 Task: Look for space in Enna, Italy from 2nd June, 2023 to 9th June, 2023 for 5 adults in price range Rs.7000 to Rs.13000. Place can be shared room with 2 bedrooms having 5 beds and 2 bathrooms. Property type can be house, flat, guest house. Booking option can be shelf check-in. Required host language is English.
Action: Mouse moved to (494, 82)
Screenshot: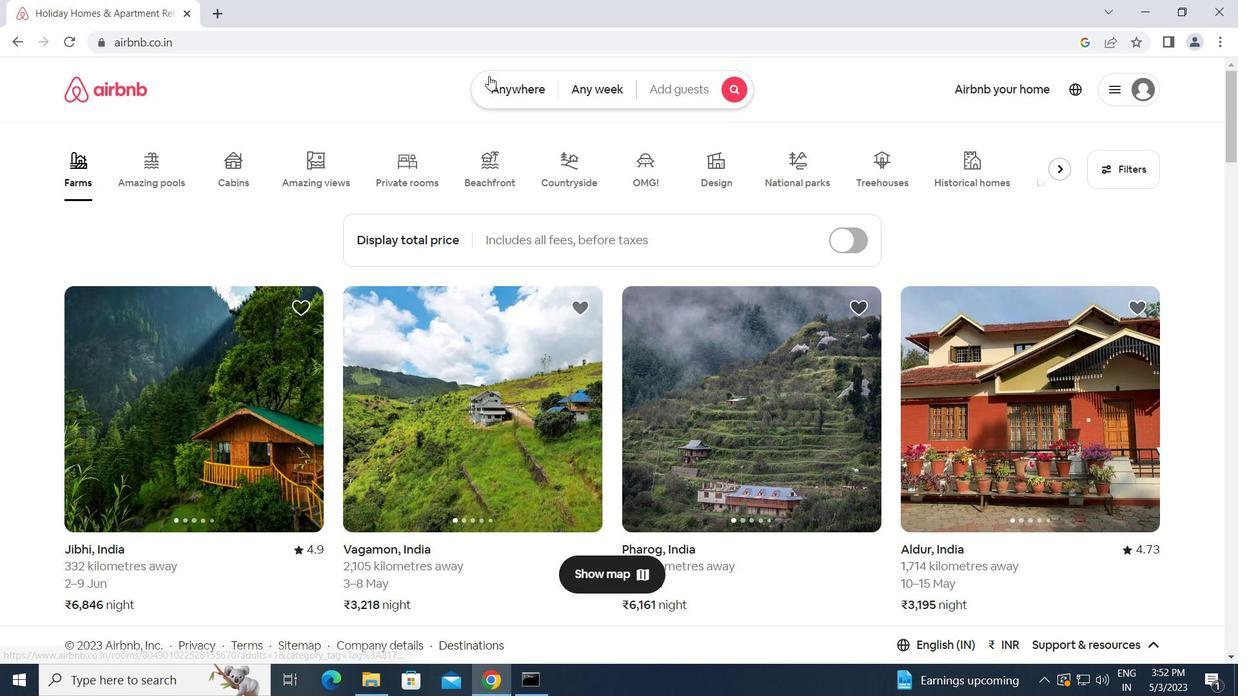 
Action: Mouse pressed left at (494, 82)
Screenshot: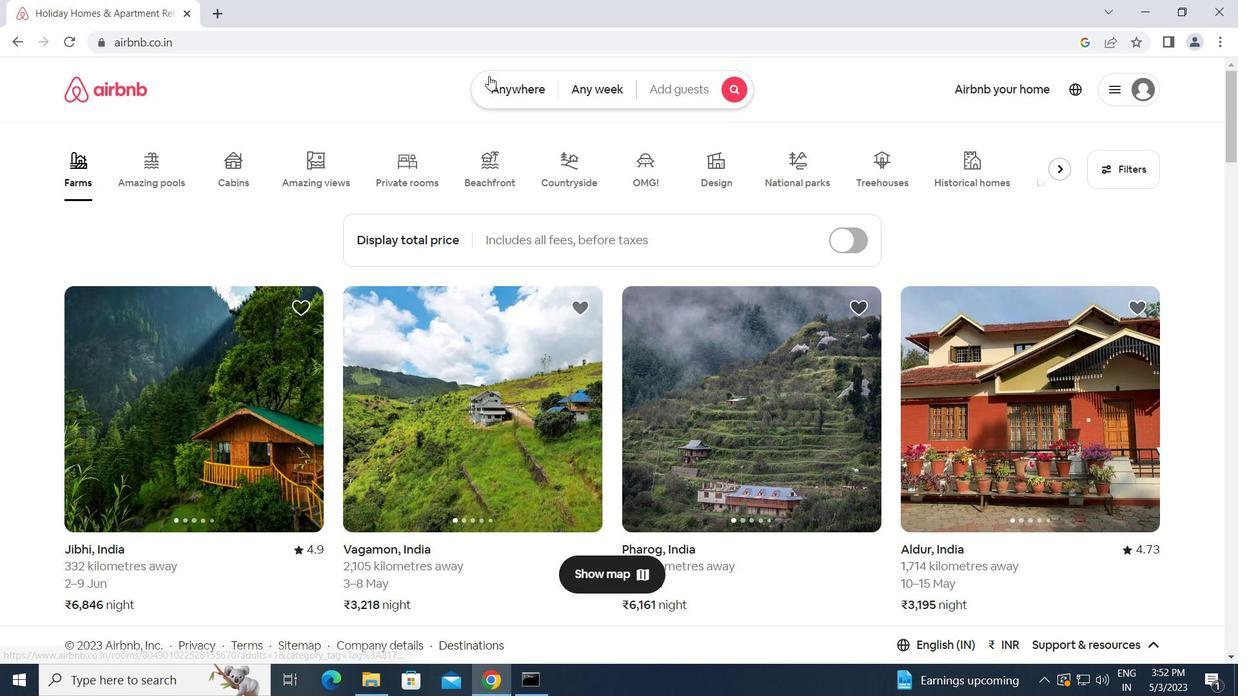 
Action: Mouse moved to (396, 145)
Screenshot: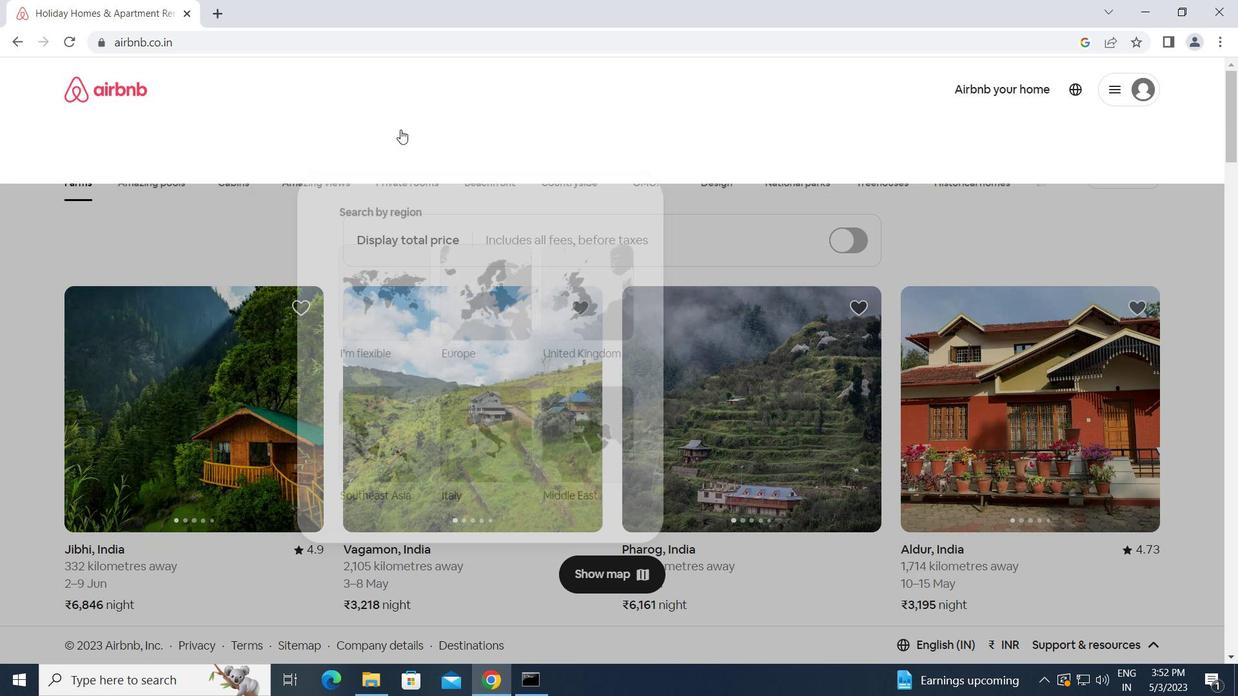 
Action: Mouse pressed left at (396, 145)
Screenshot: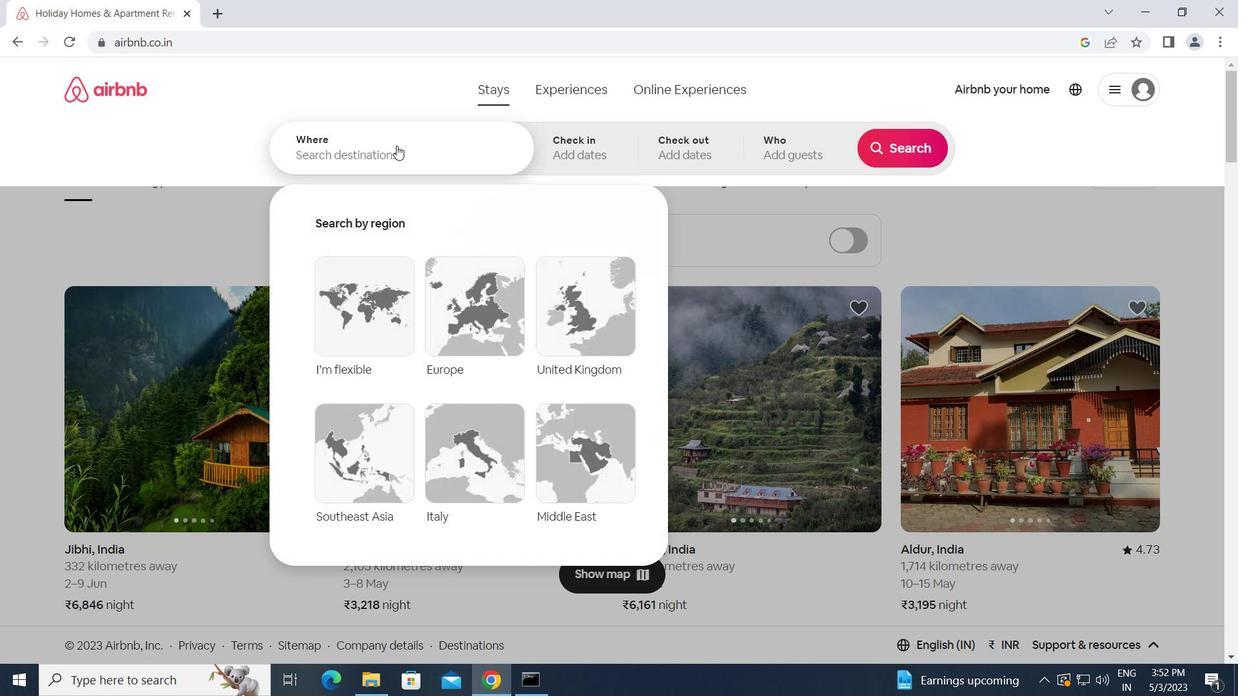 
Action: Key pressed e<Key.caps_lock>nna,<Key.space><Key.caps_lock>i<Key.caps_lock>taly<Key.enter>
Screenshot: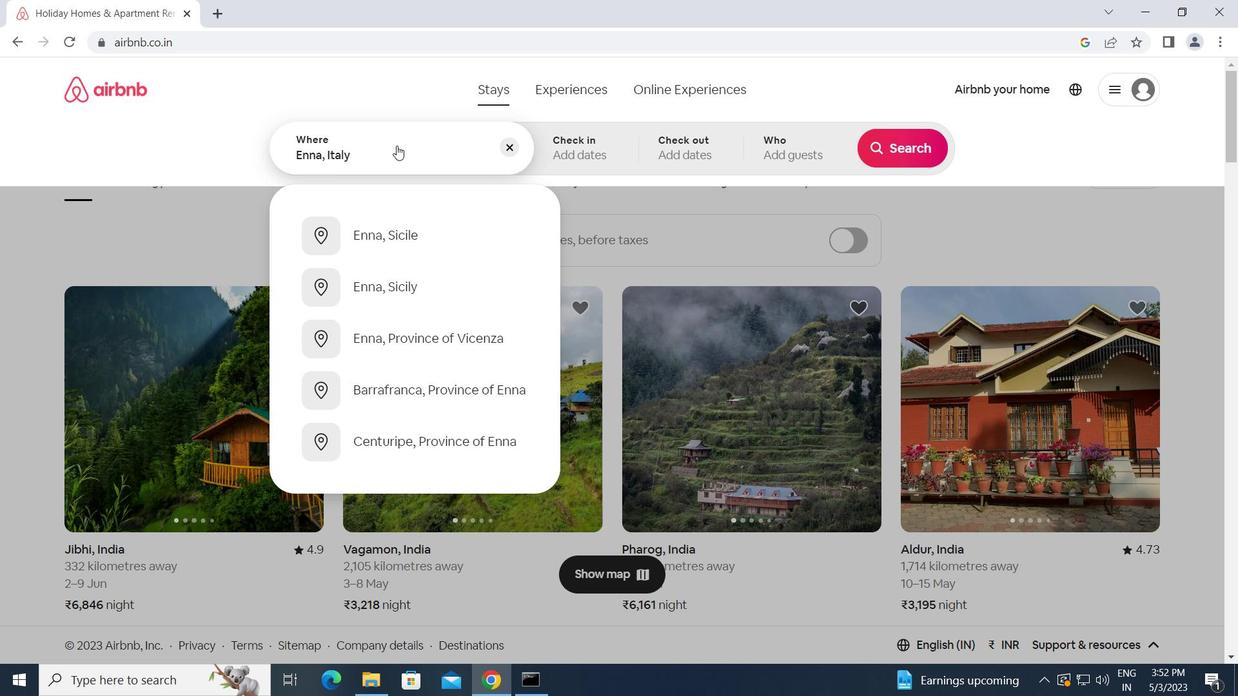 
Action: Mouse moved to (853, 345)
Screenshot: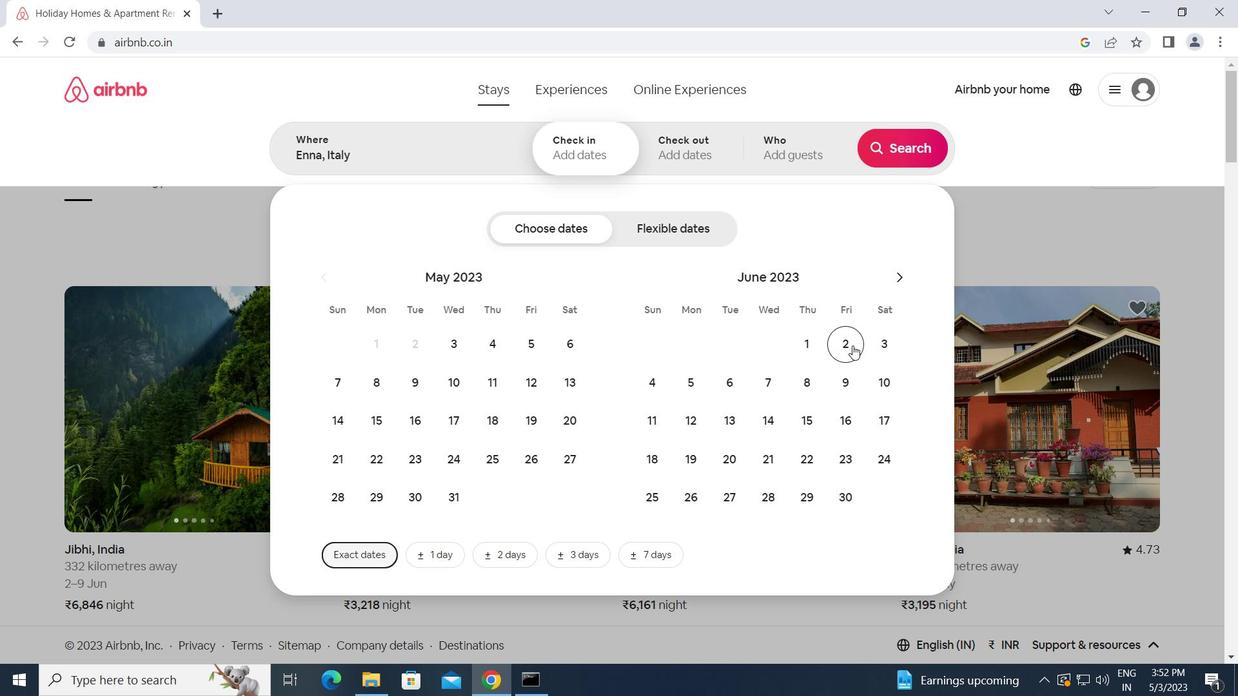 
Action: Mouse pressed left at (853, 345)
Screenshot: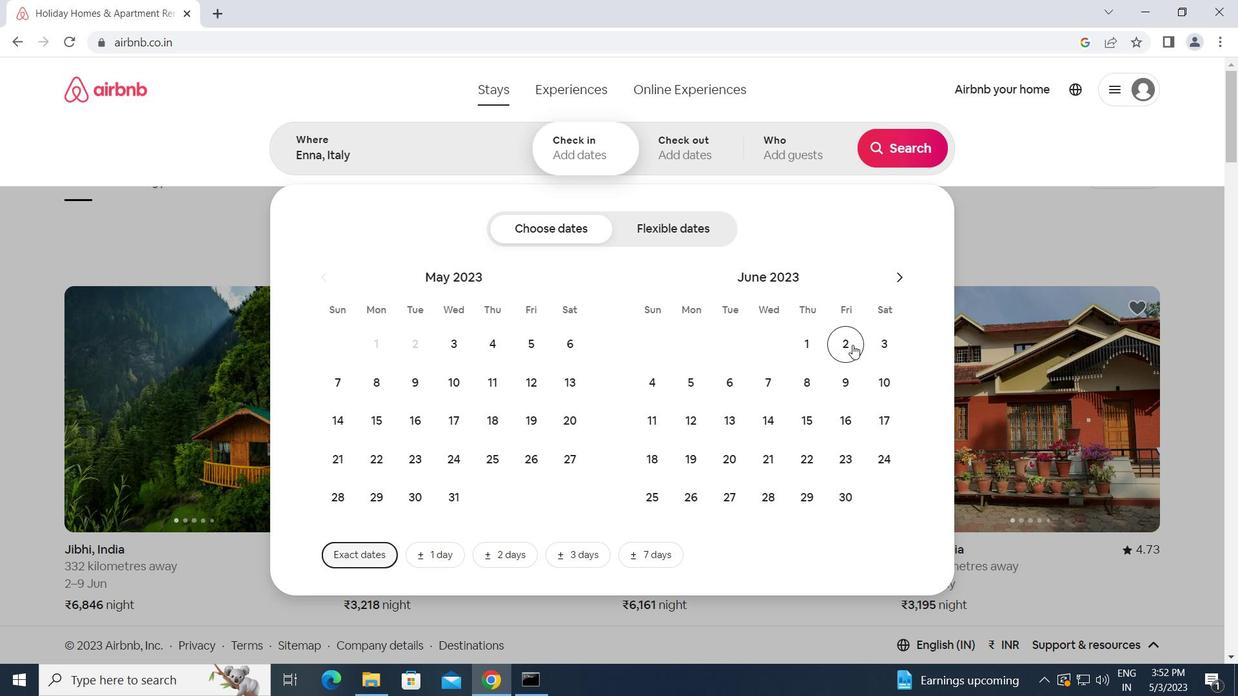 
Action: Mouse moved to (845, 379)
Screenshot: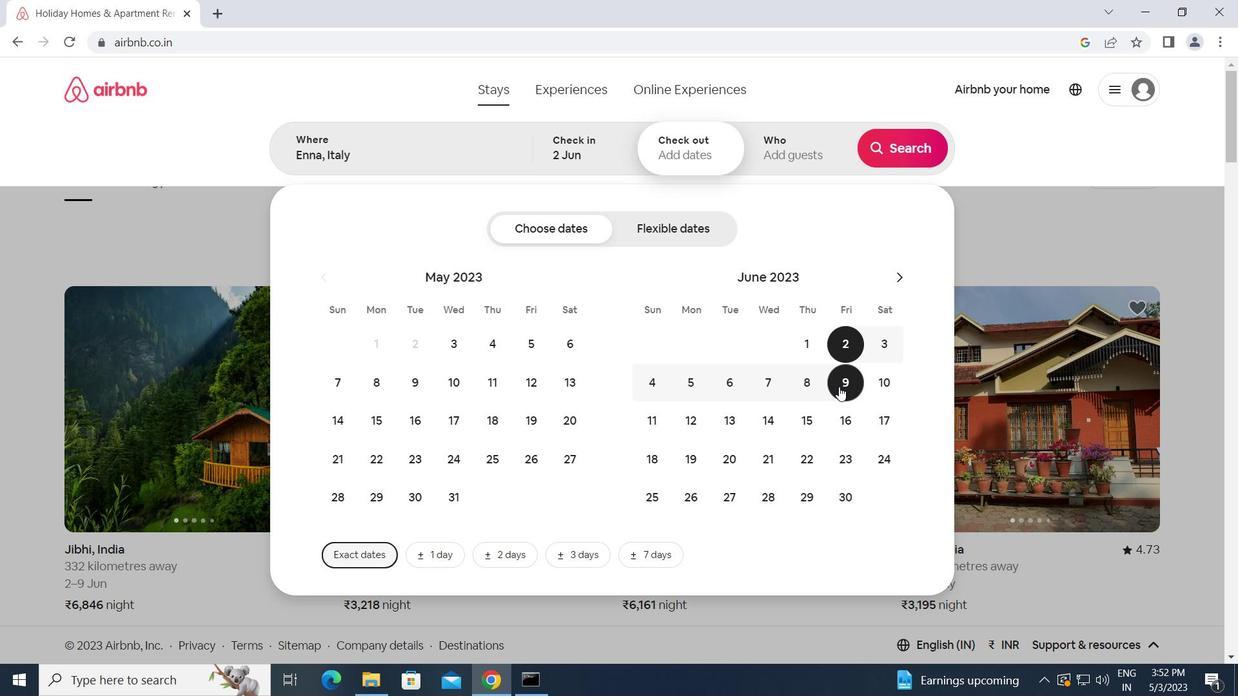 
Action: Mouse pressed left at (845, 379)
Screenshot: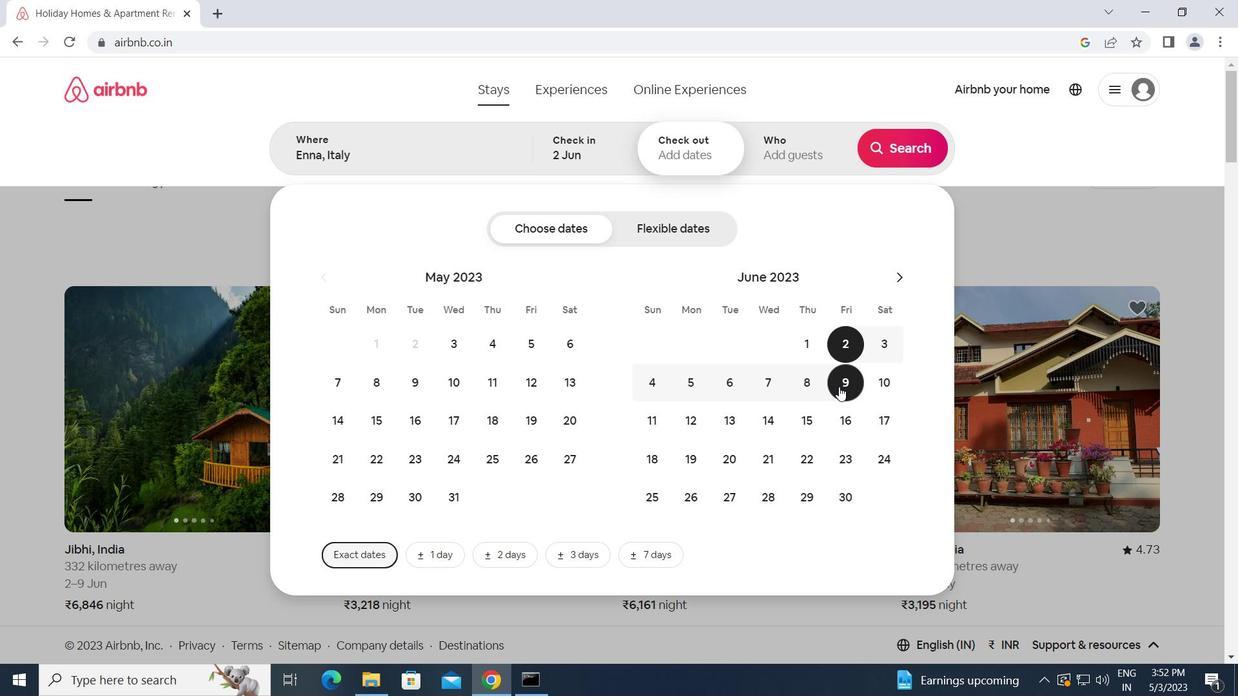 
Action: Mouse moved to (790, 153)
Screenshot: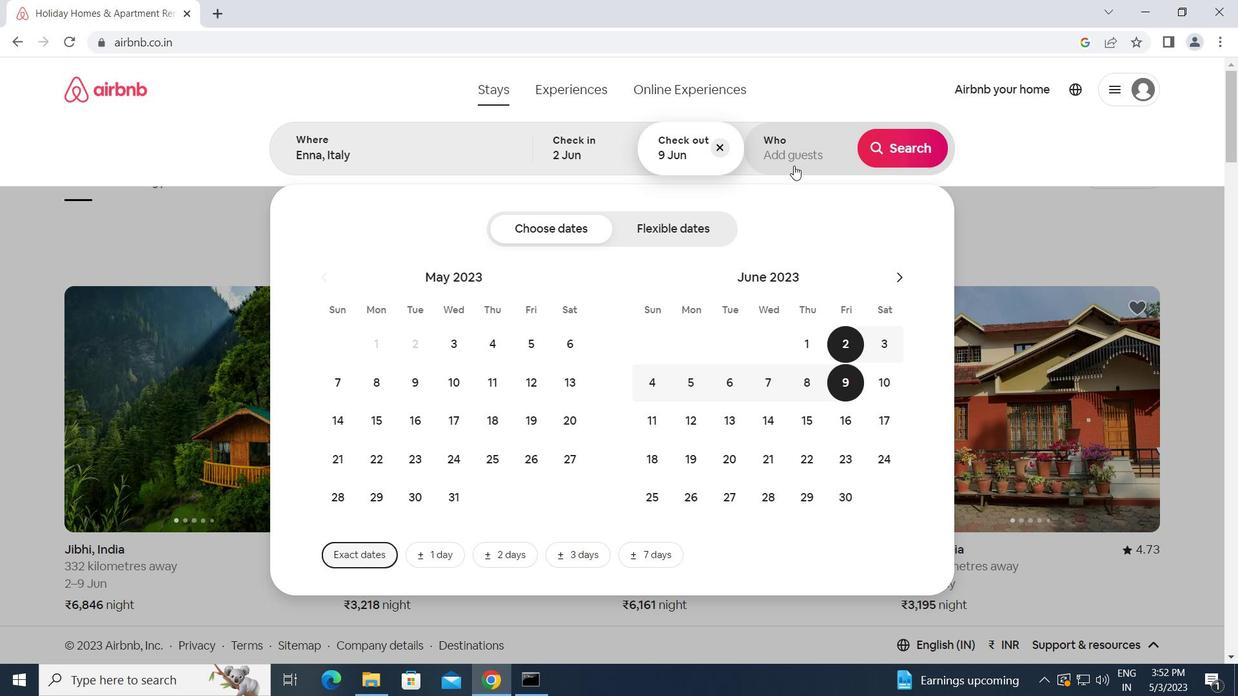 
Action: Mouse pressed left at (790, 153)
Screenshot: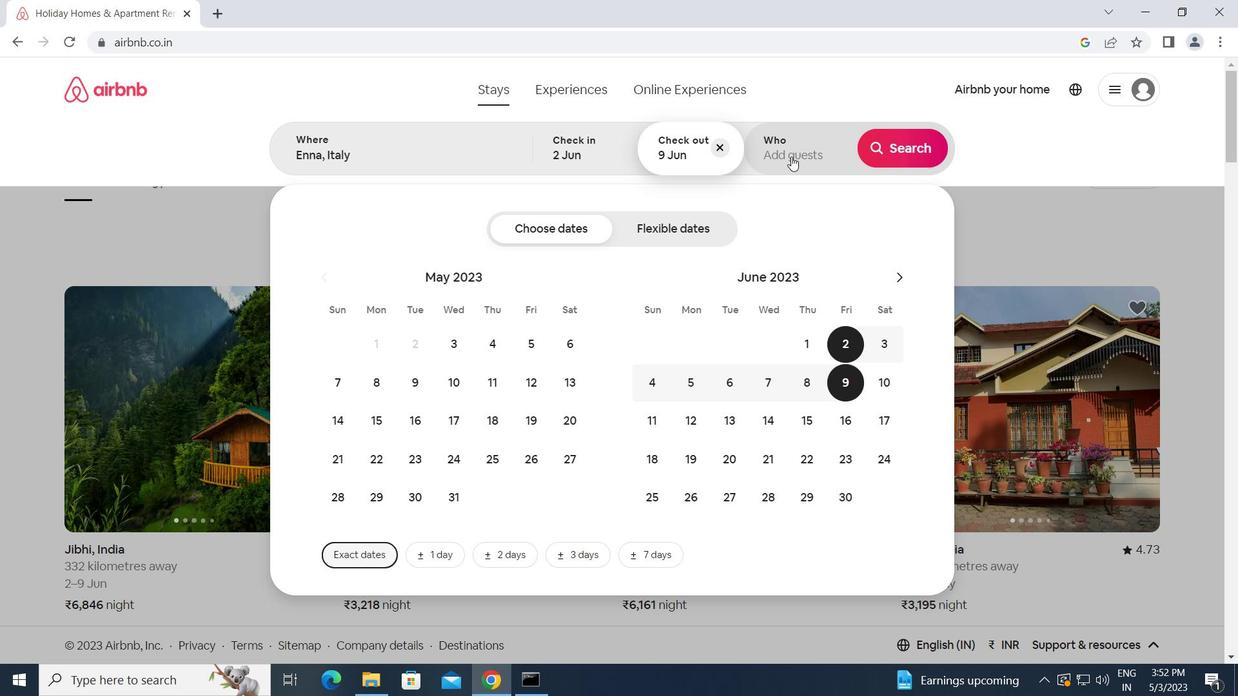 
Action: Mouse moved to (916, 232)
Screenshot: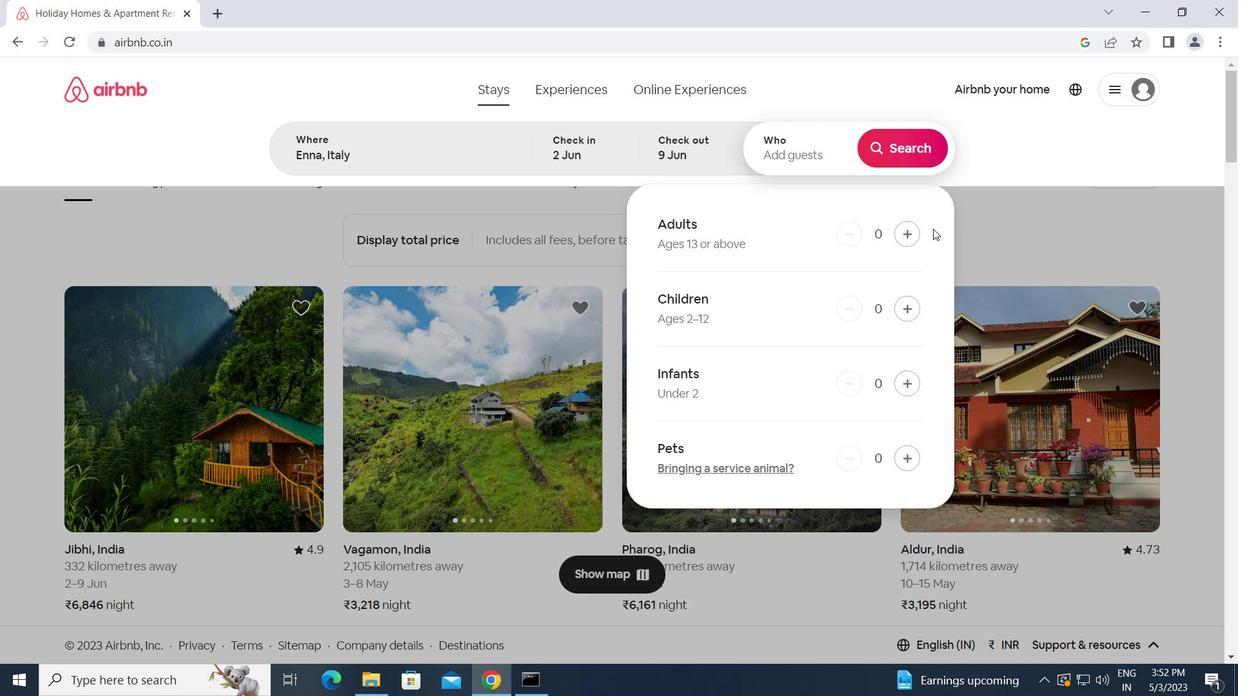 
Action: Mouse pressed left at (916, 232)
Screenshot: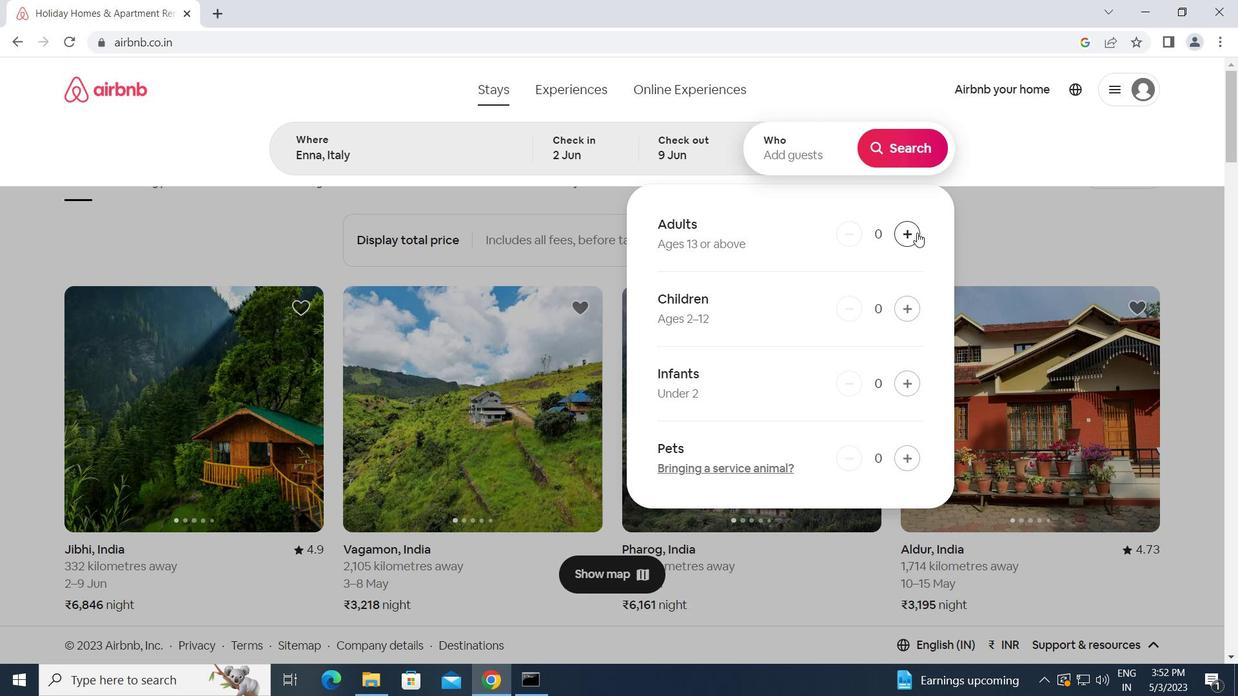 
Action: Mouse pressed left at (916, 232)
Screenshot: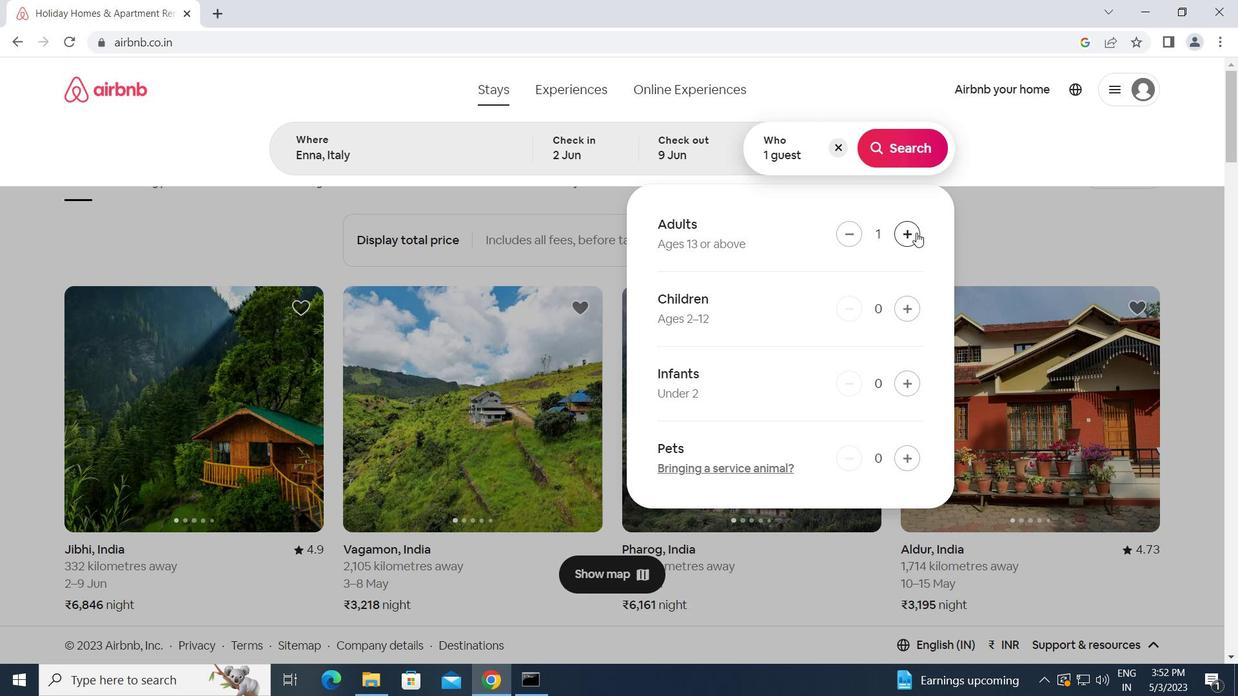 
Action: Mouse pressed left at (916, 232)
Screenshot: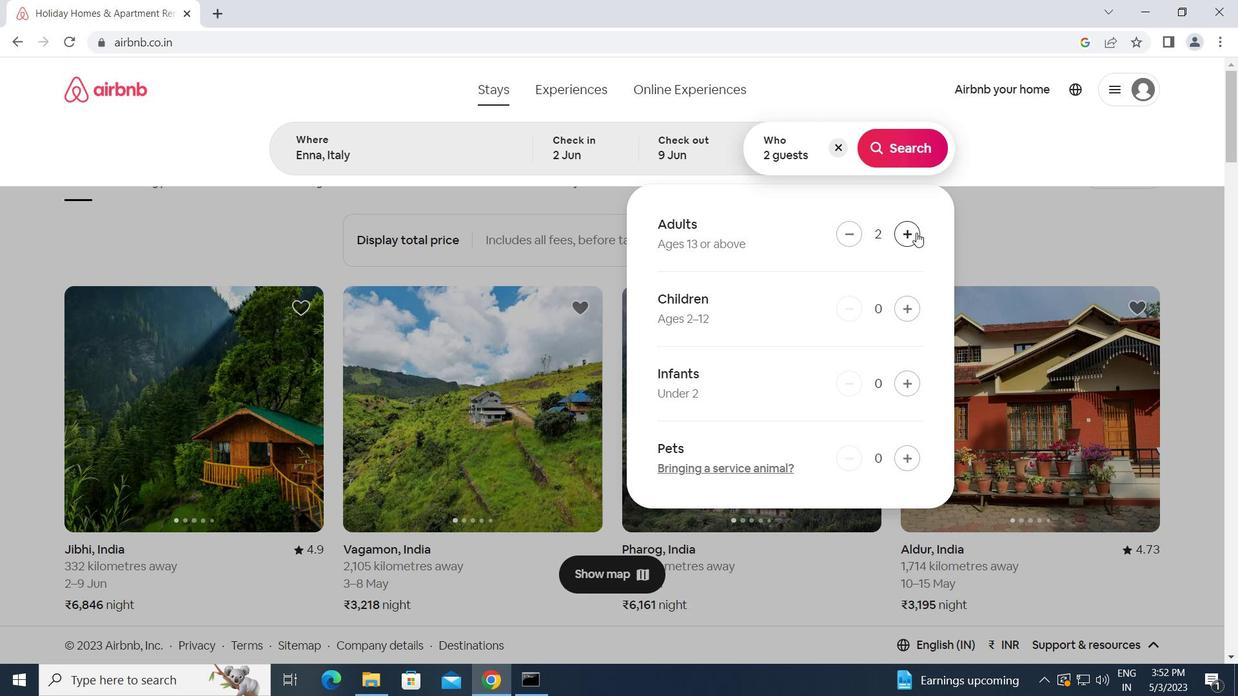 
Action: Mouse pressed left at (916, 232)
Screenshot: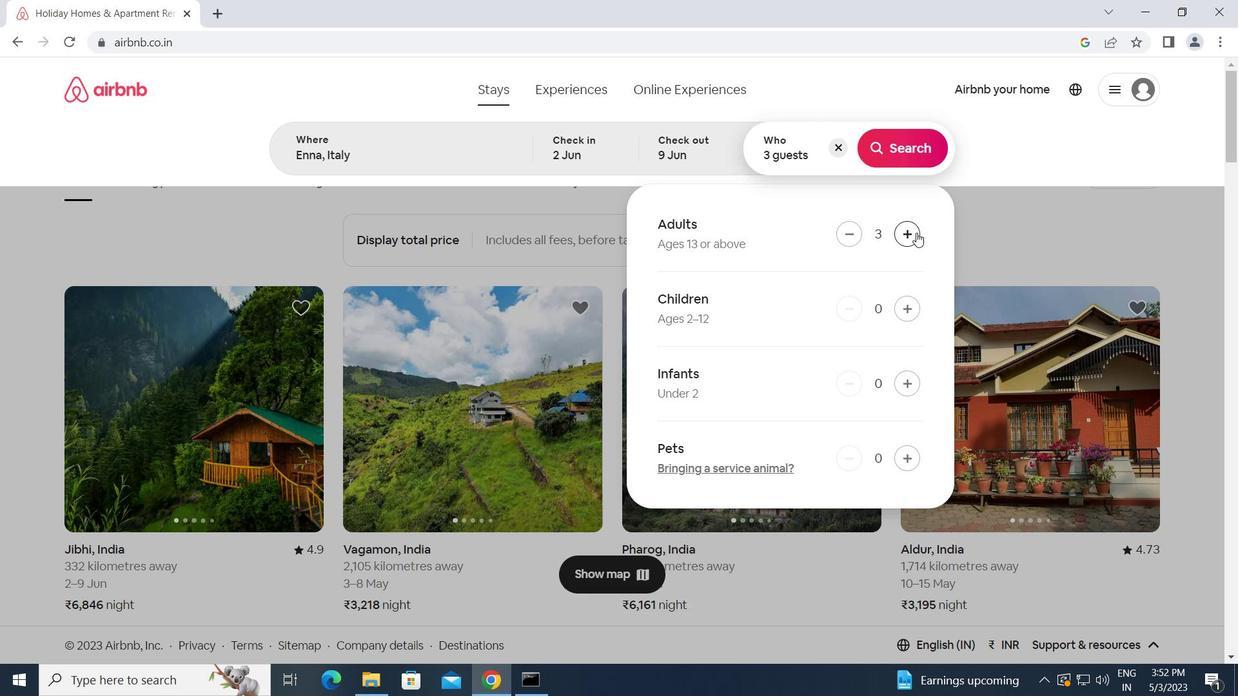 
Action: Mouse pressed left at (916, 232)
Screenshot: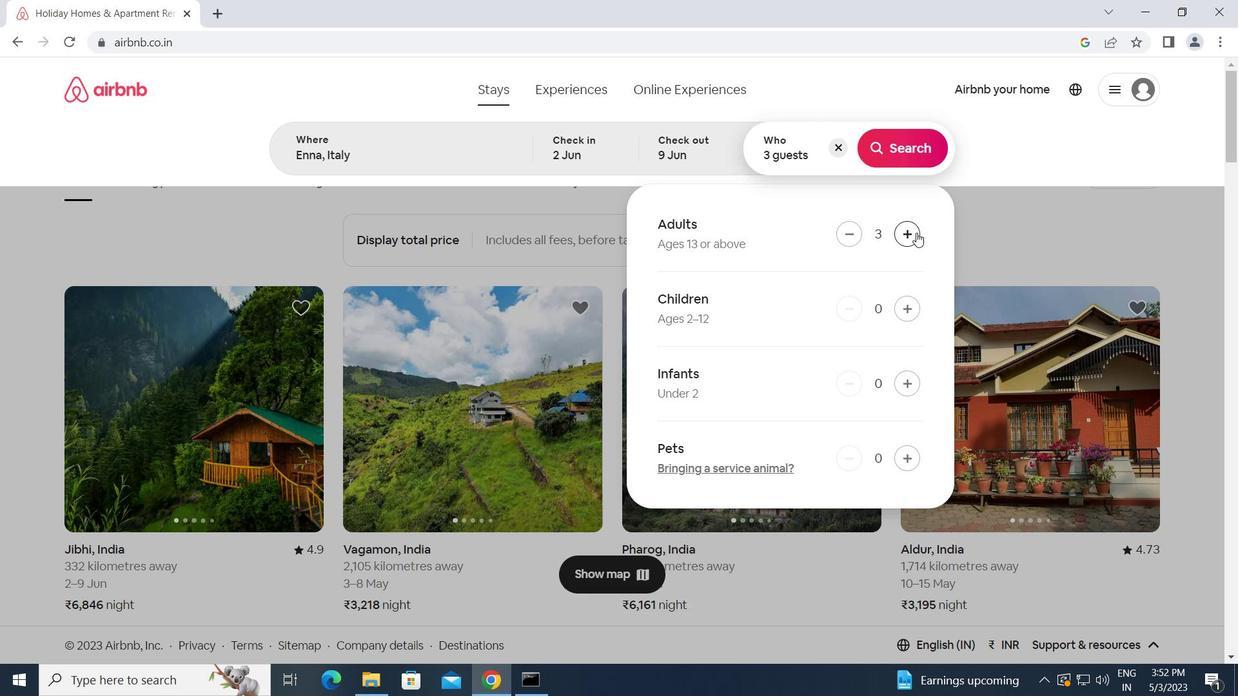 
Action: Mouse moved to (903, 136)
Screenshot: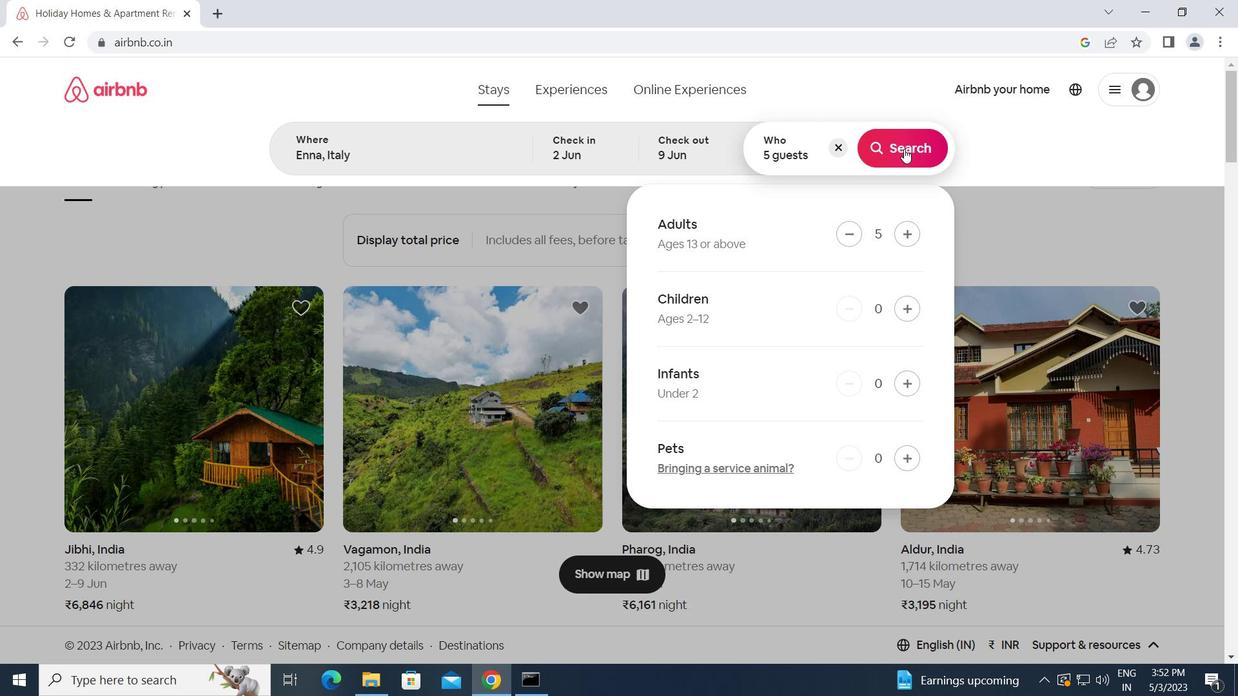 
Action: Mouse pressed left at (903, 136)
Screenshot: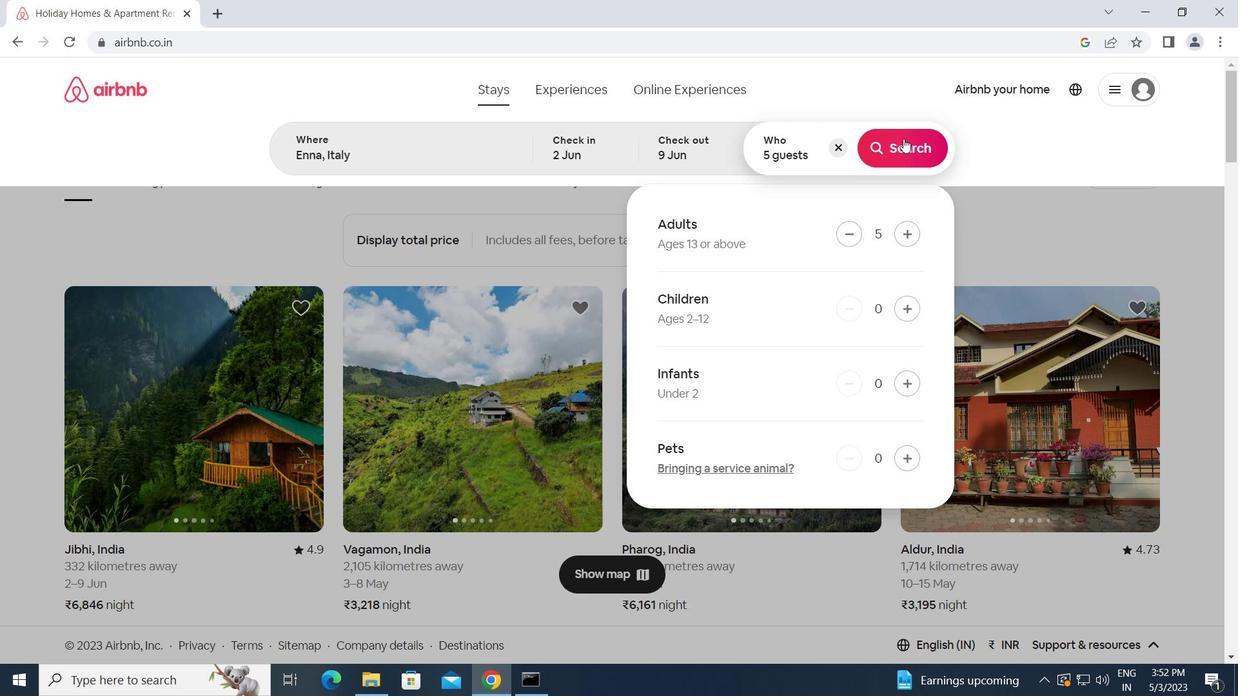 
Action: Mouse moved to (1152, 154)
Screenshot: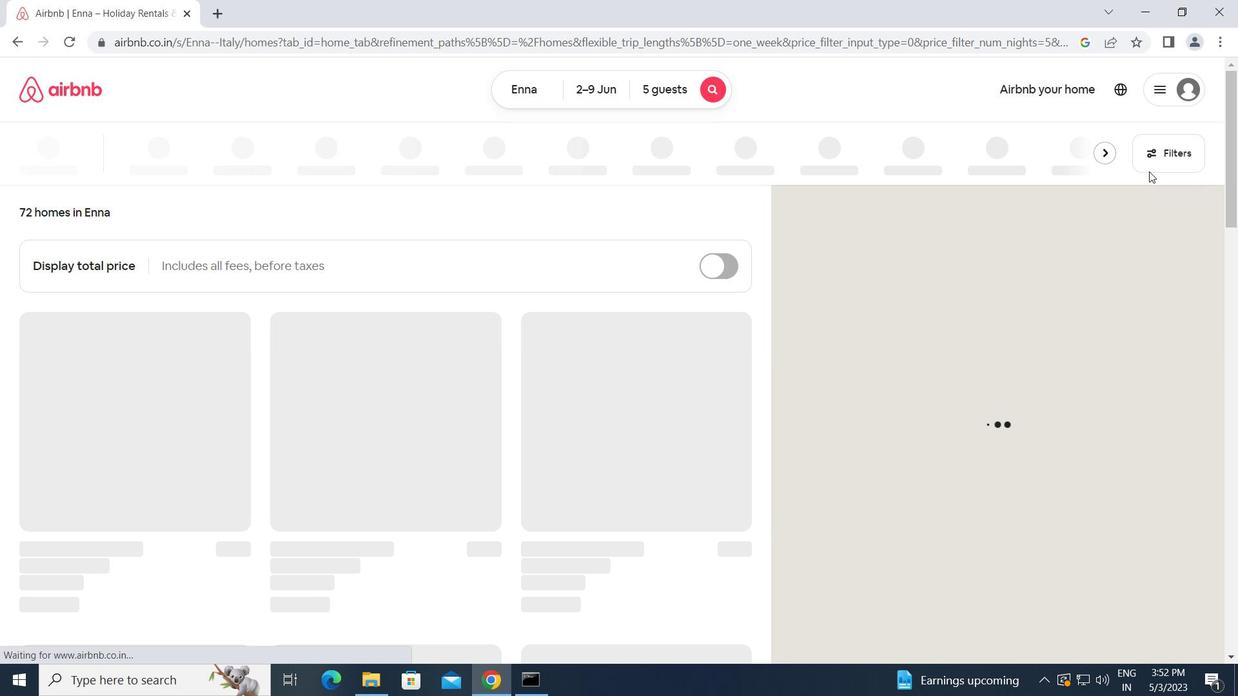 
Action: Mouse pressed left at (1152, 154)
Screenshot: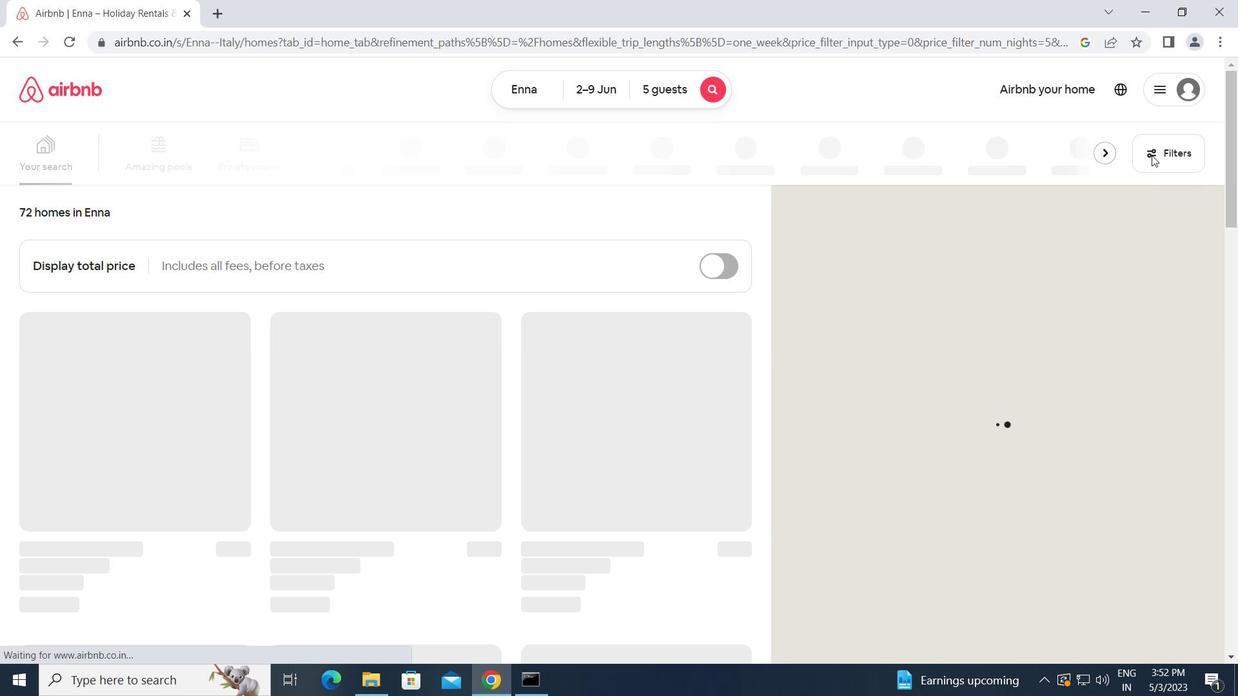 
Action: Mouse moved to (418, 363)
Screenshot: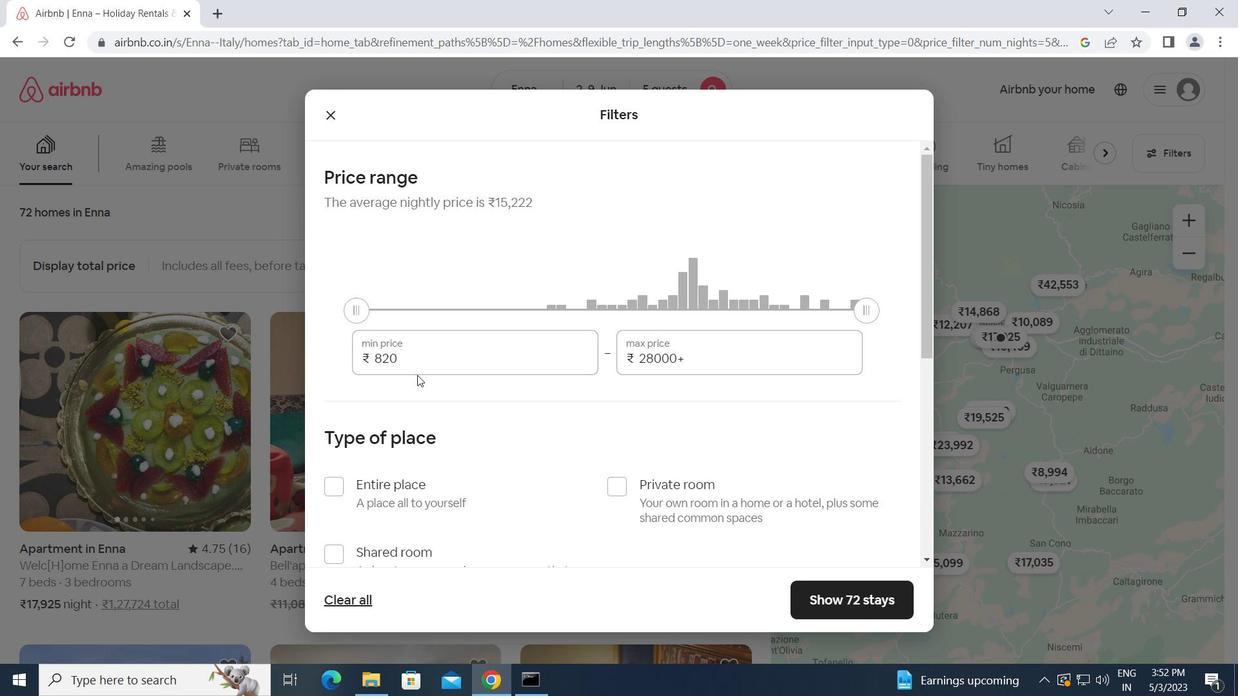 
Action: Mouse pressed left at (418, 363)
Screenshot: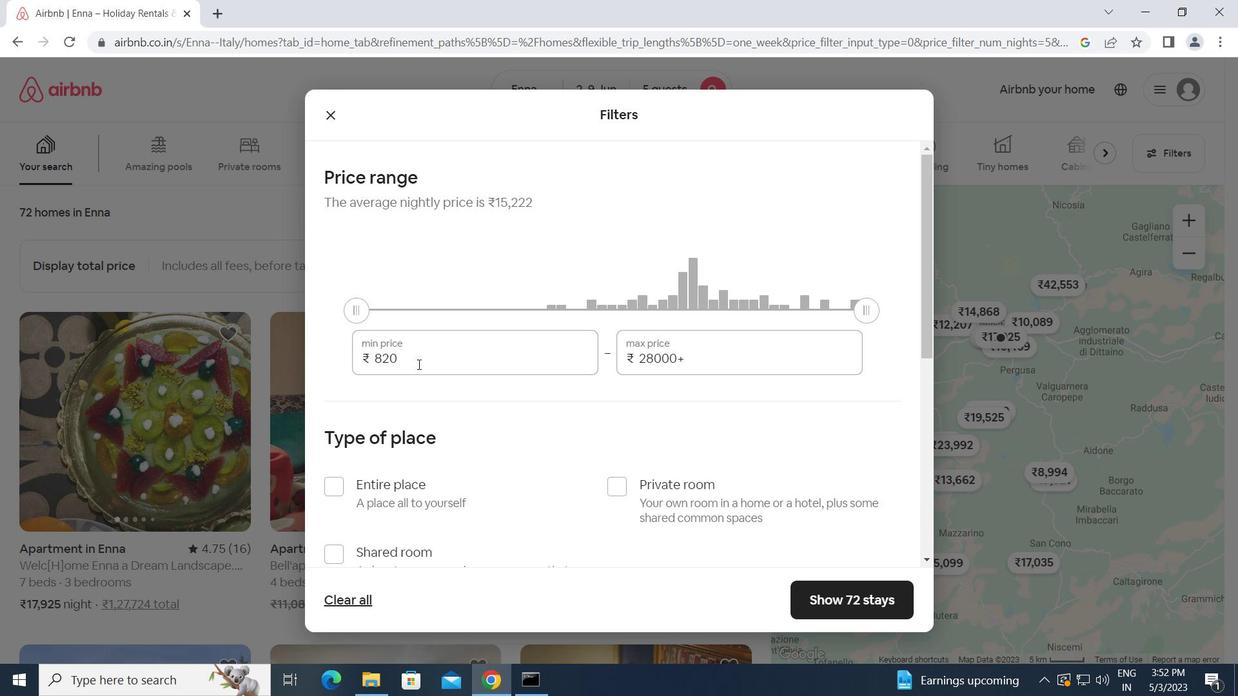 
Action: Mouse moved to (352, 358)
Screenshot: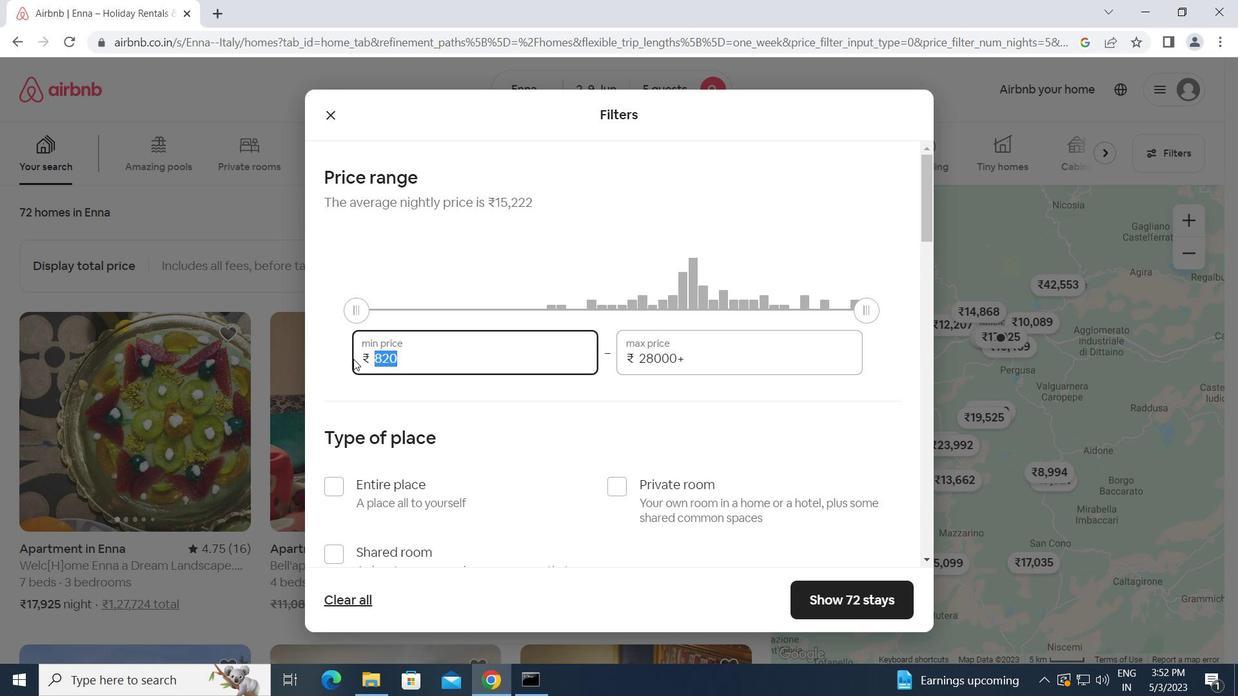 
Action: Key pressed 7000<Key.tab>13000
Screenshot: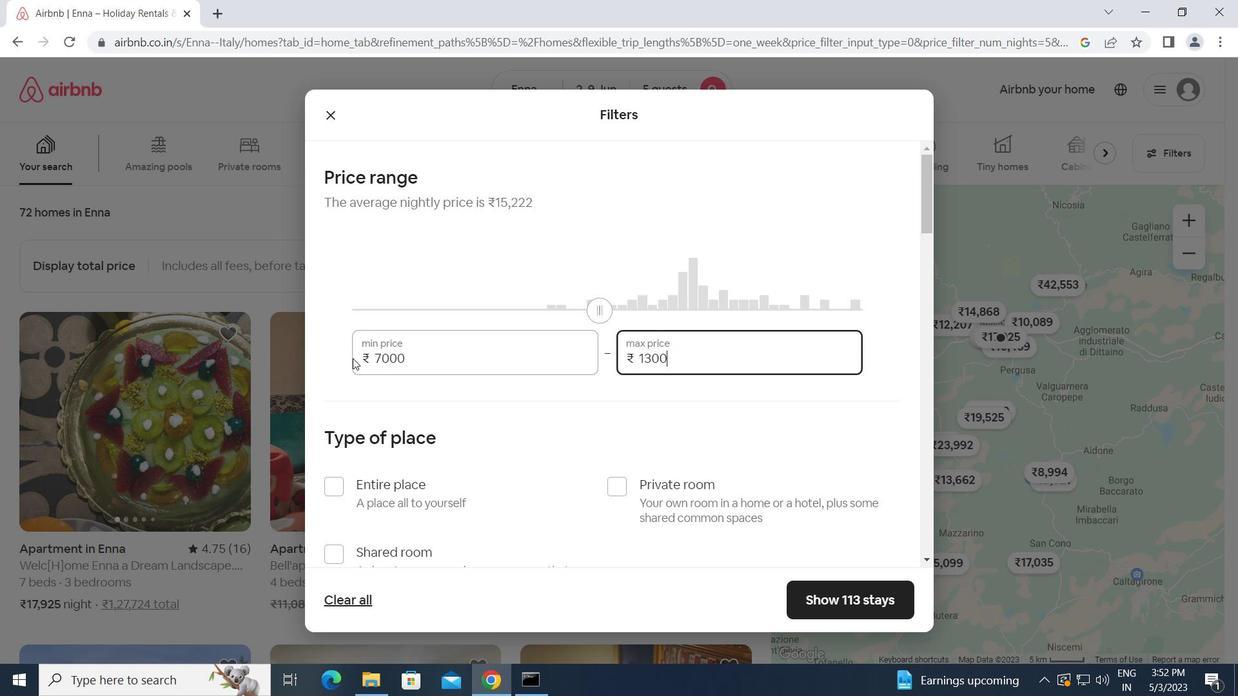 
Action: Mouse moved to (327, 548)
Screenshot: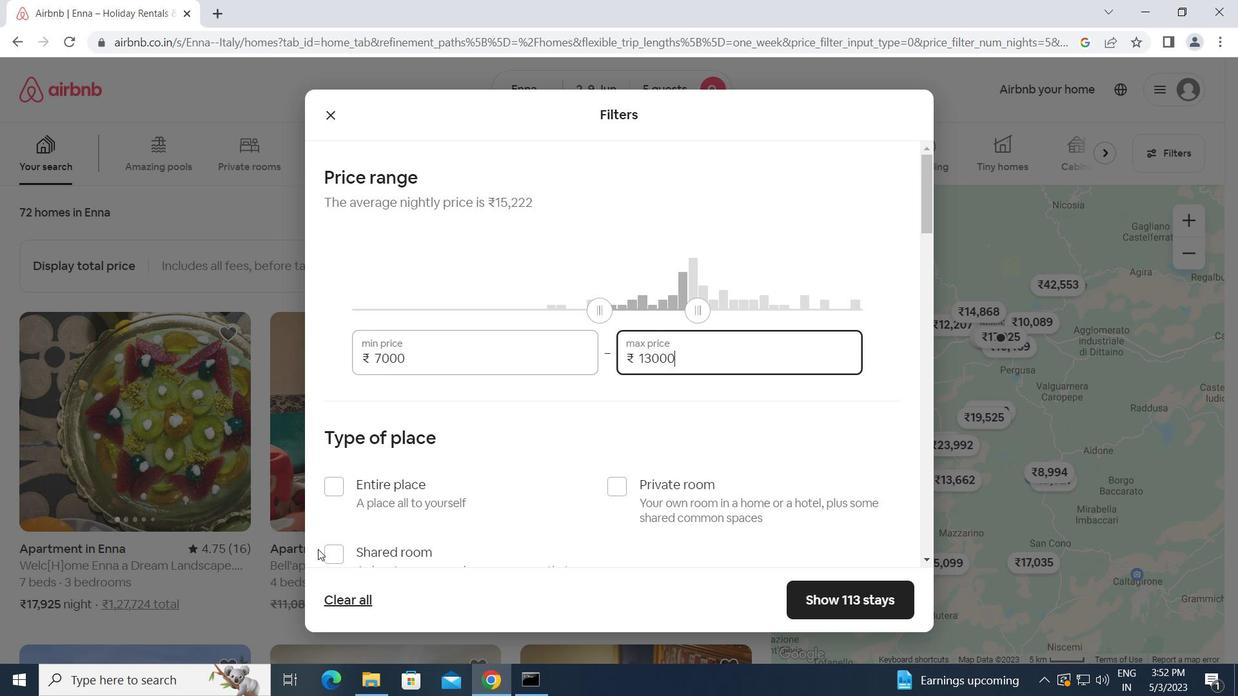
Action: Mouse pressed left at (327, 548)
Screenshot: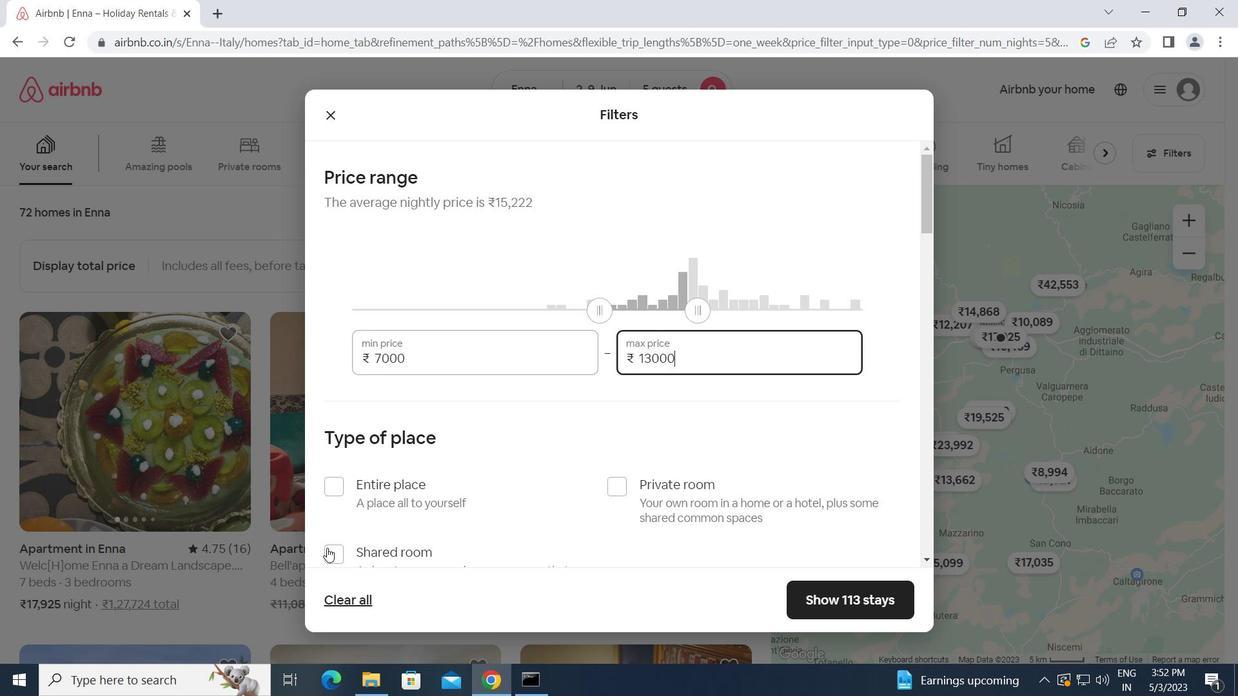 
Action: Mouse moved to (369, 533)
Screenshot: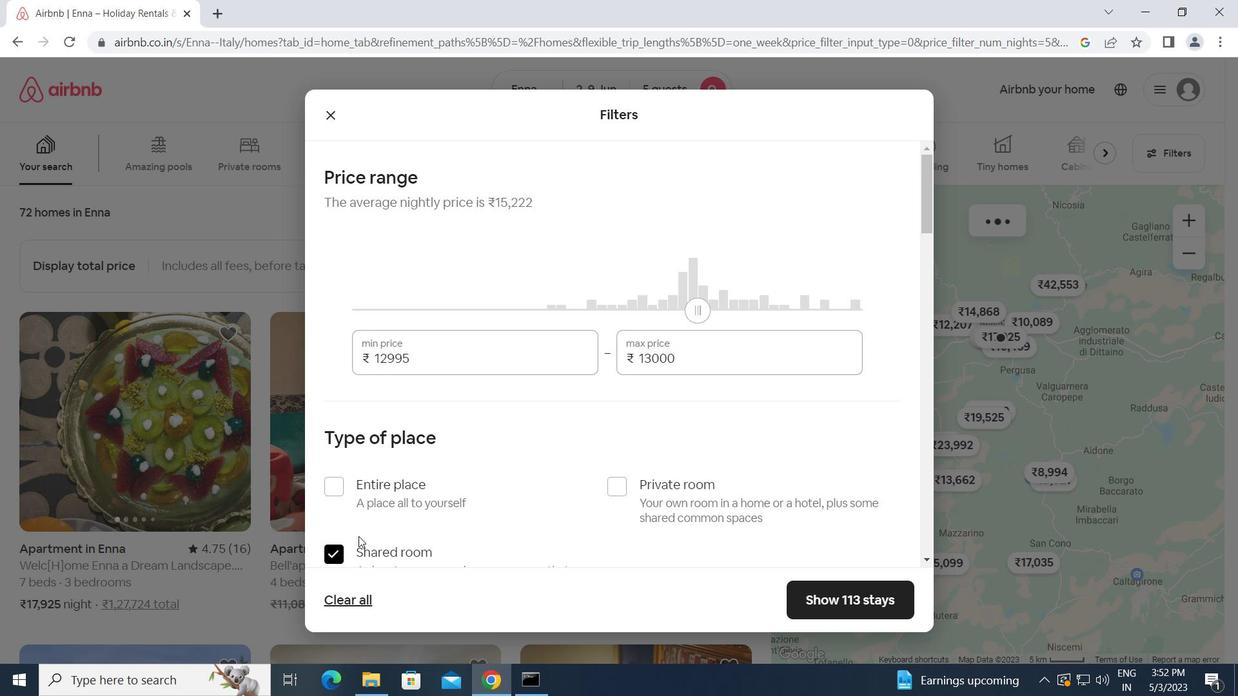 
Action: Mouse scrolled (369, 532) with delta (0, 0)
Screenshot: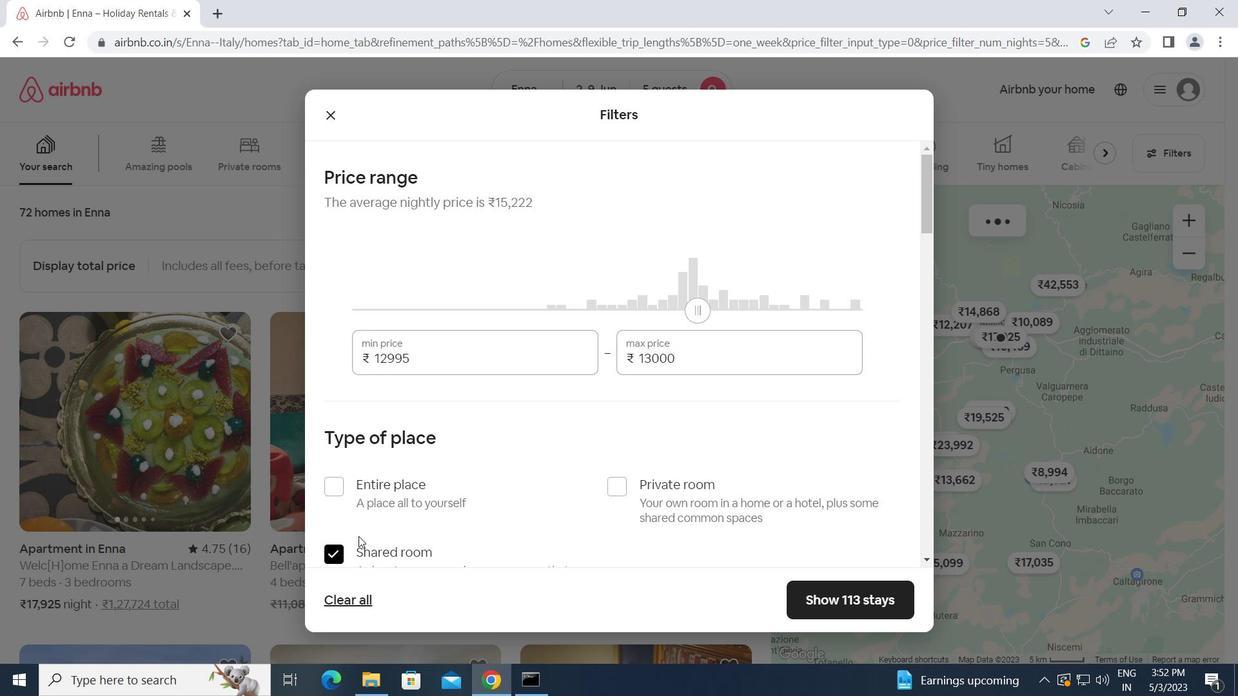 
Action: Mouse scrolled (369, 532) with delta (0, 0)
Screenshot: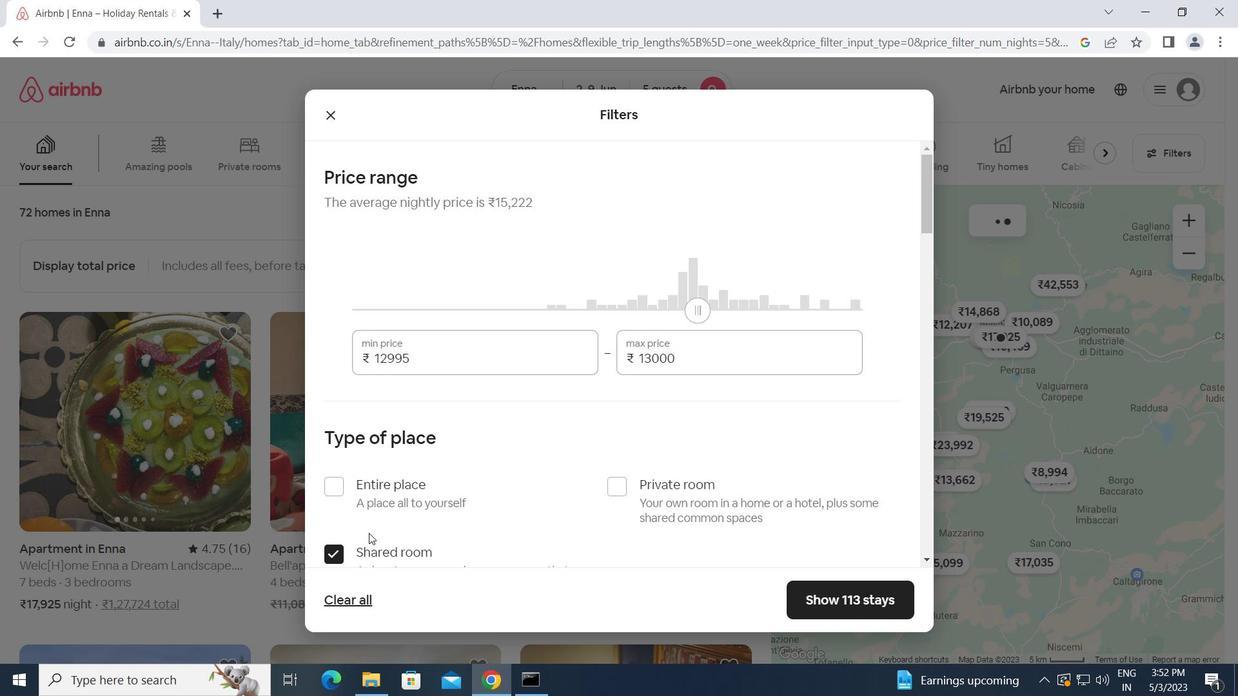 
Action: Mouse scrolled (369, 532) with delta (0, 0)
Screenshot: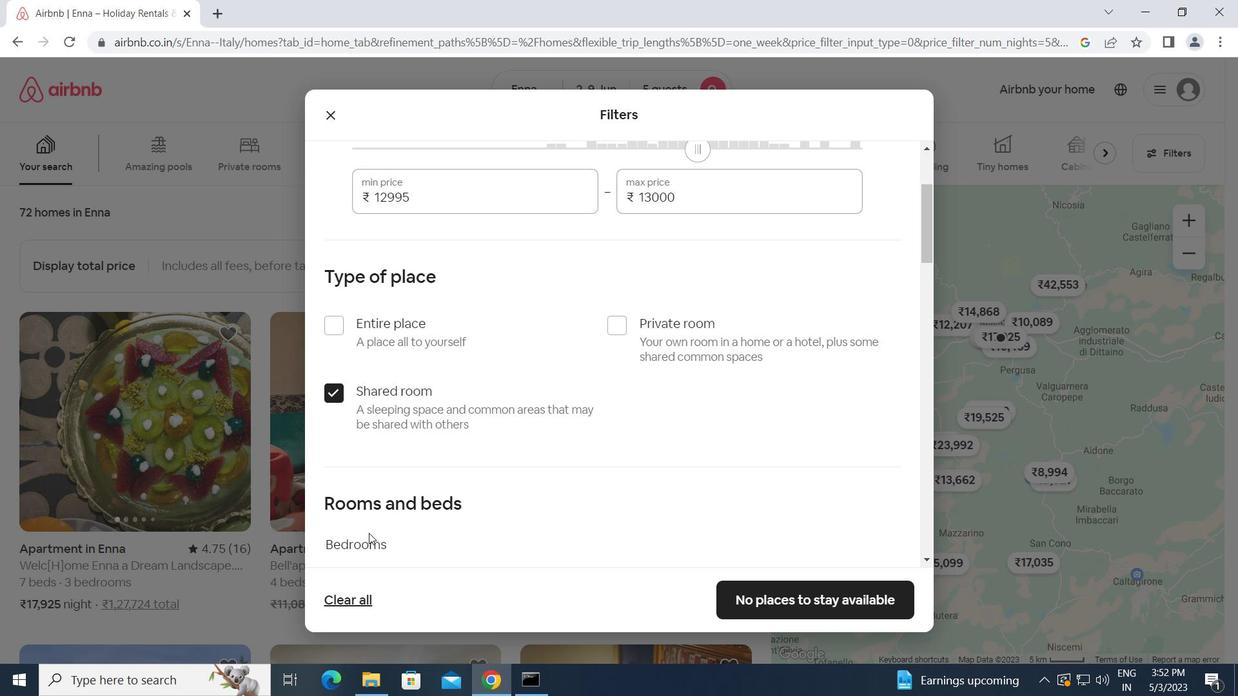 
Action: Mouse moved to (405, 516)
Screenshot: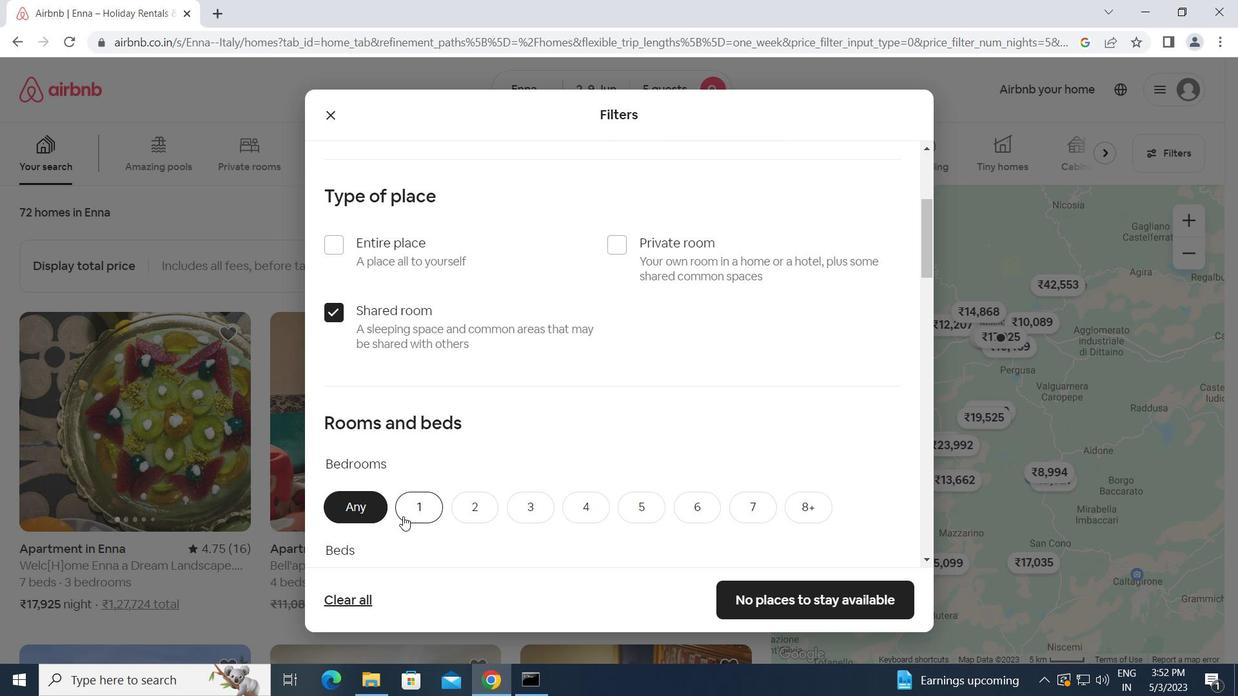 
Action: Mouse scrolled (405, 515) with delta (0, 0)
Screenshot: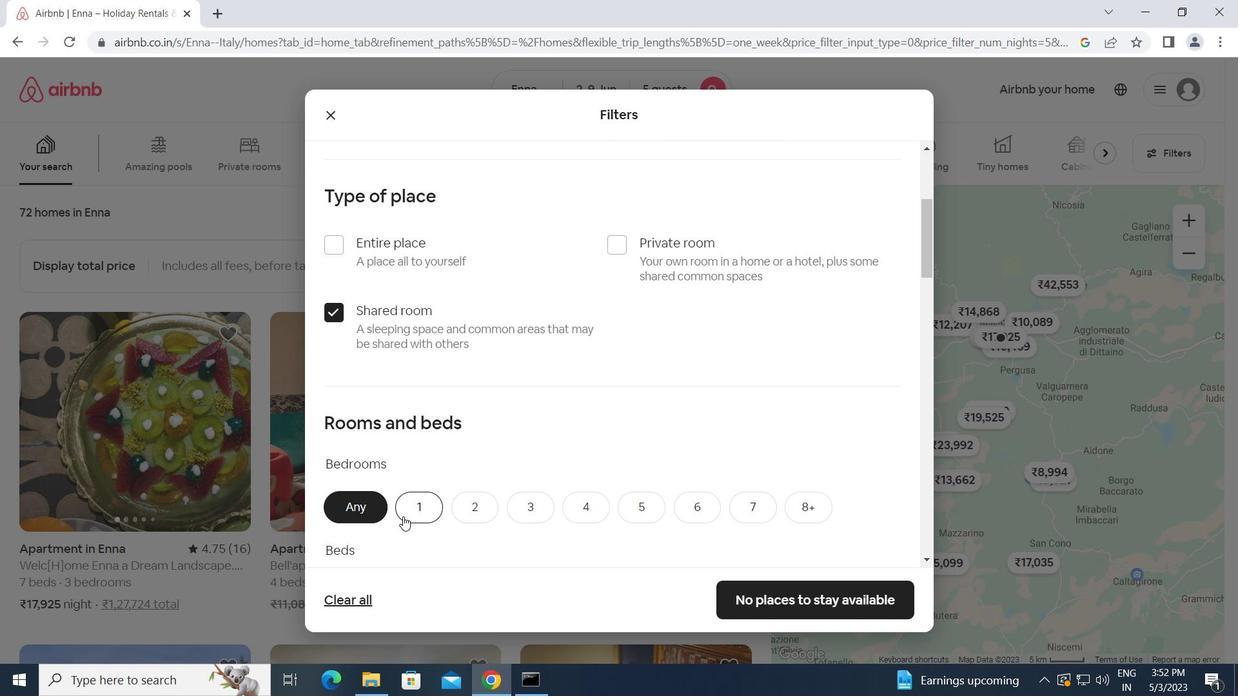 
Action: Mouse moved to (471, 425)
Screenshot: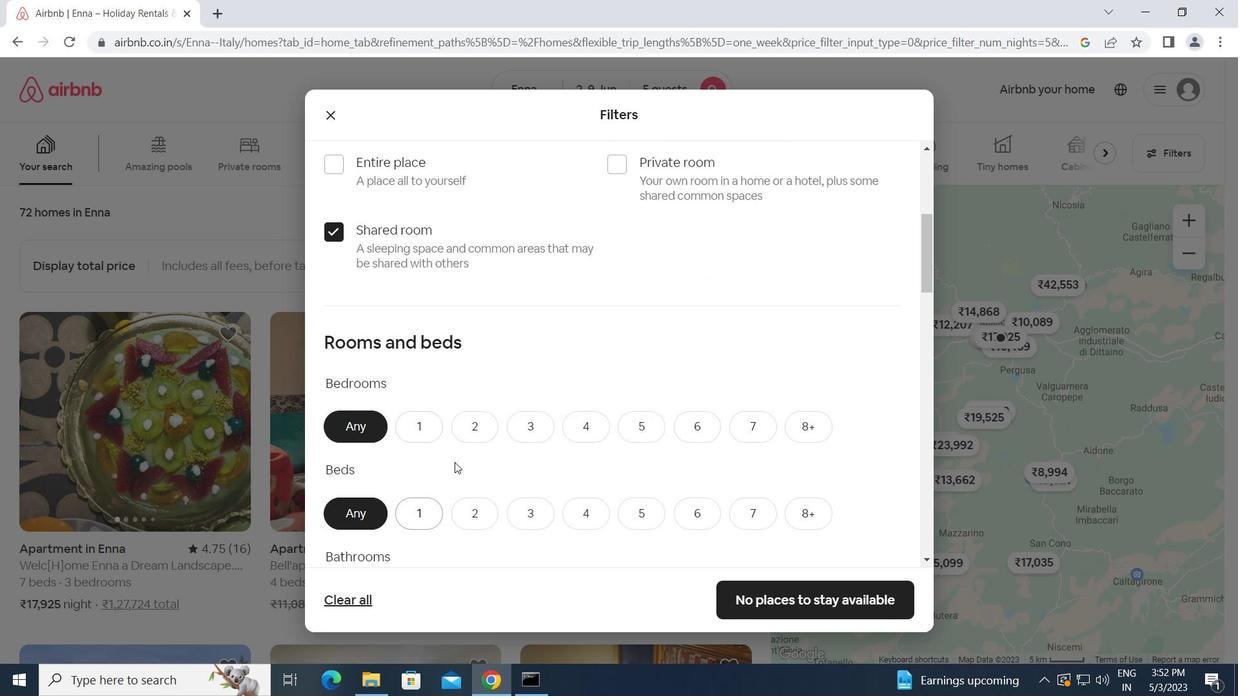 
Action: Mouse pressed left at (471, 425)
Screenshot: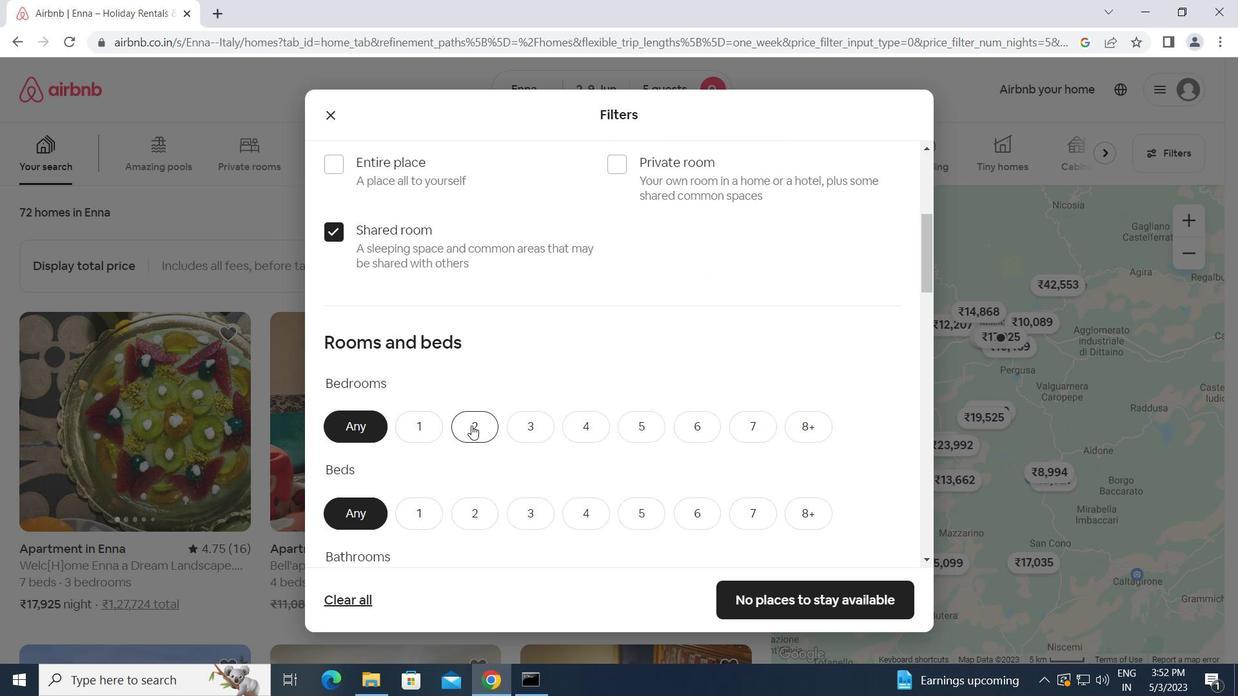 
Action: Mouse moved to (641, 512)
Screenshot: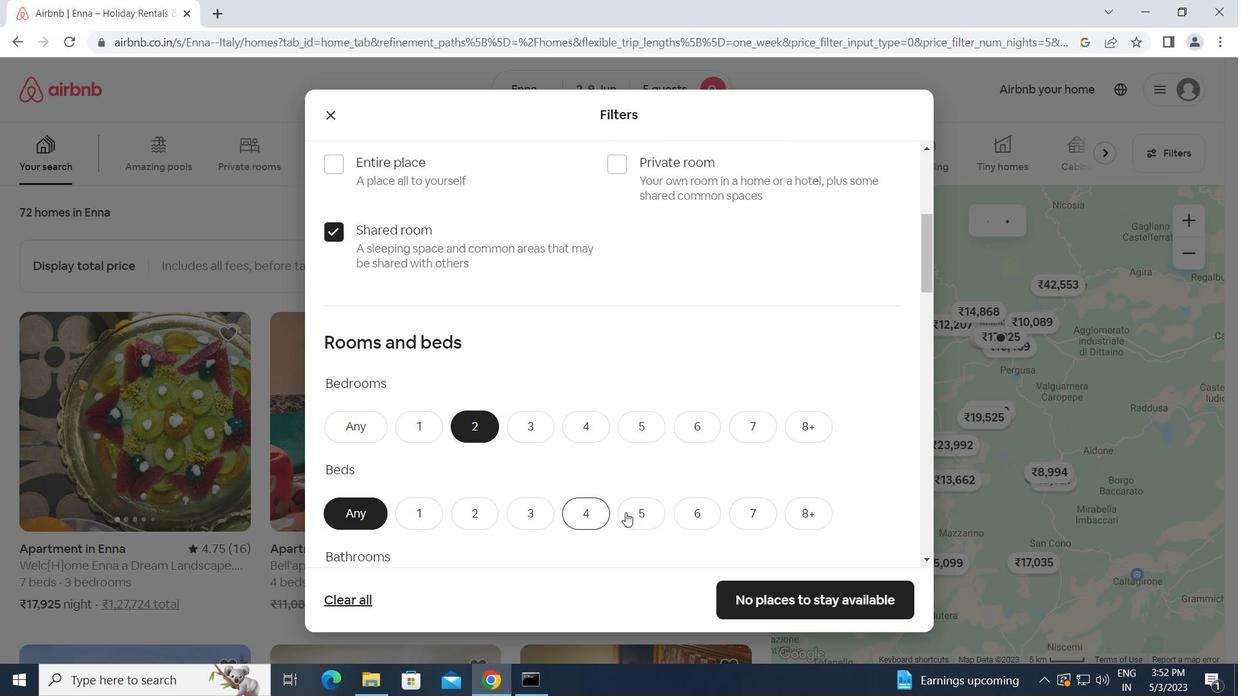 
Action: Mouse pressed left at (641, 512)
Screenshot: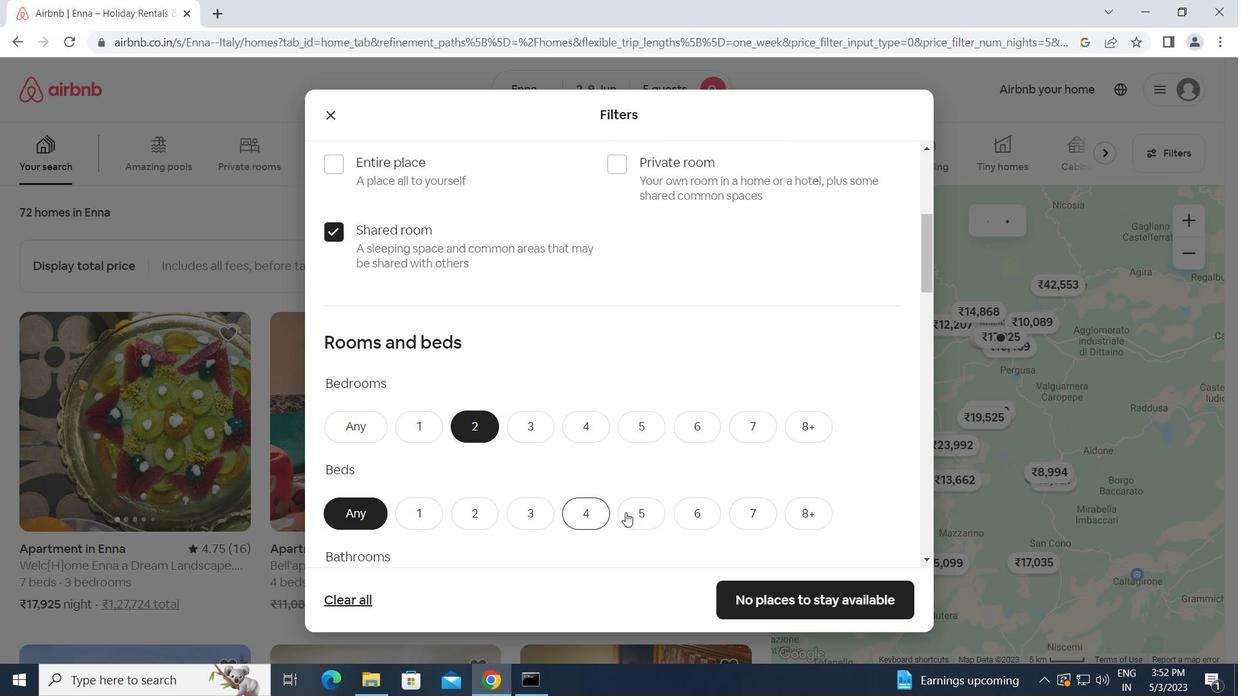 
Action: Mouse moved to (556, 528)
Screenshot: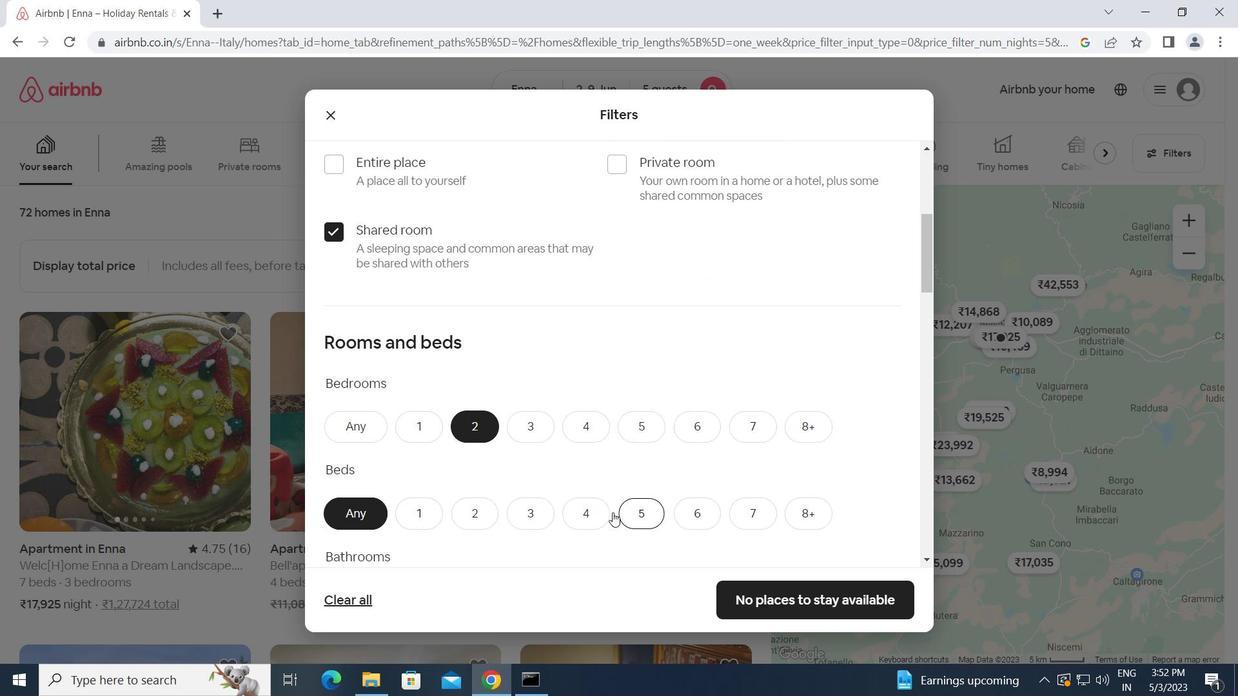 
Action: Mouse scrolled (556, 527) with delta (0, 0)
Screenshot: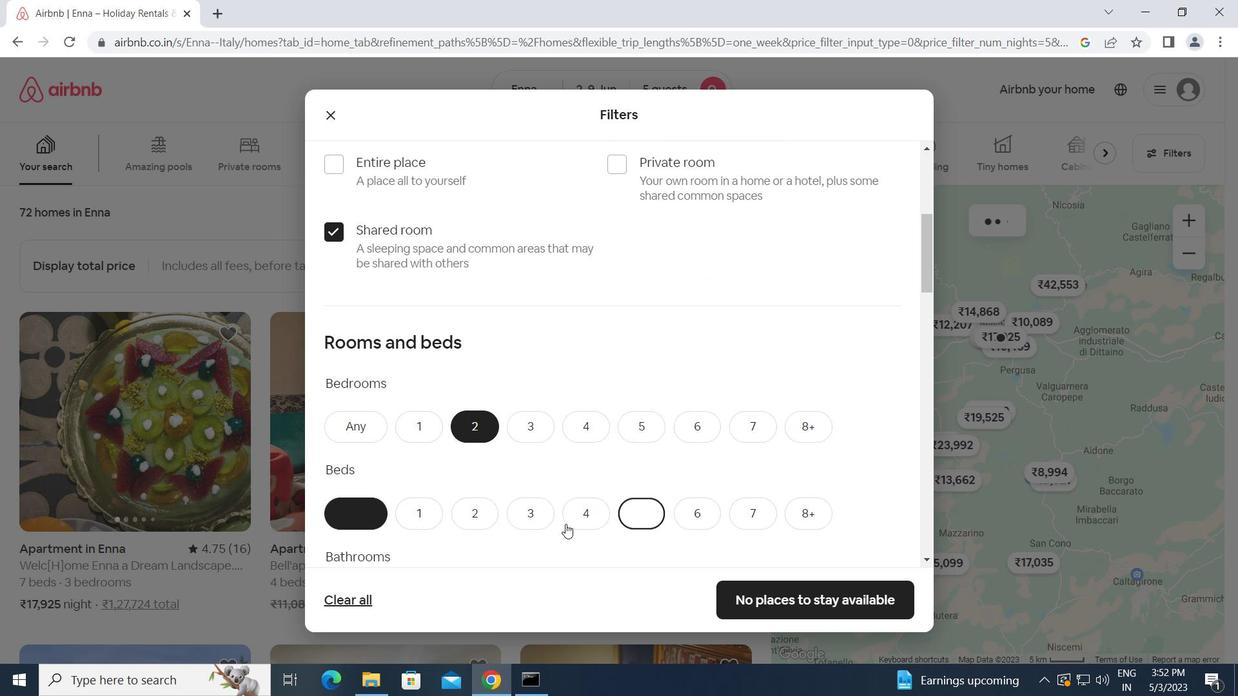 
Action: Mouse scrolled (556, 527) with delta (0, 0)
Screenshot: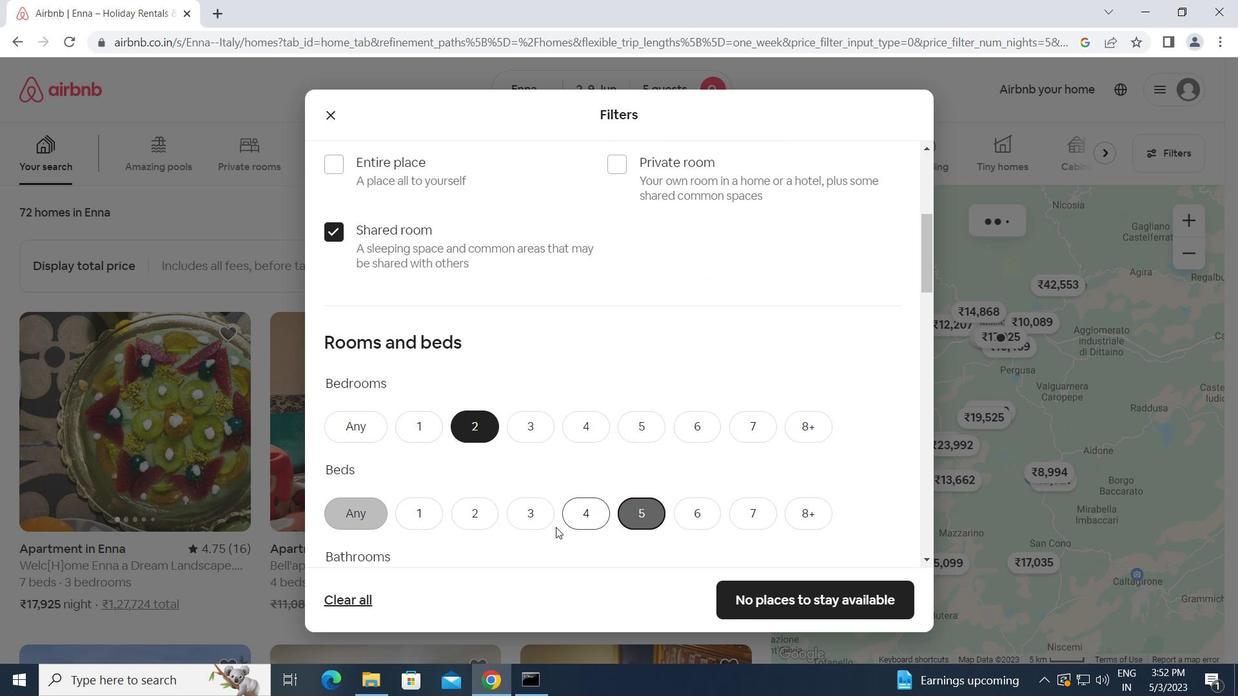 
Action: Mouse moved to (470, 446)
Screenshot: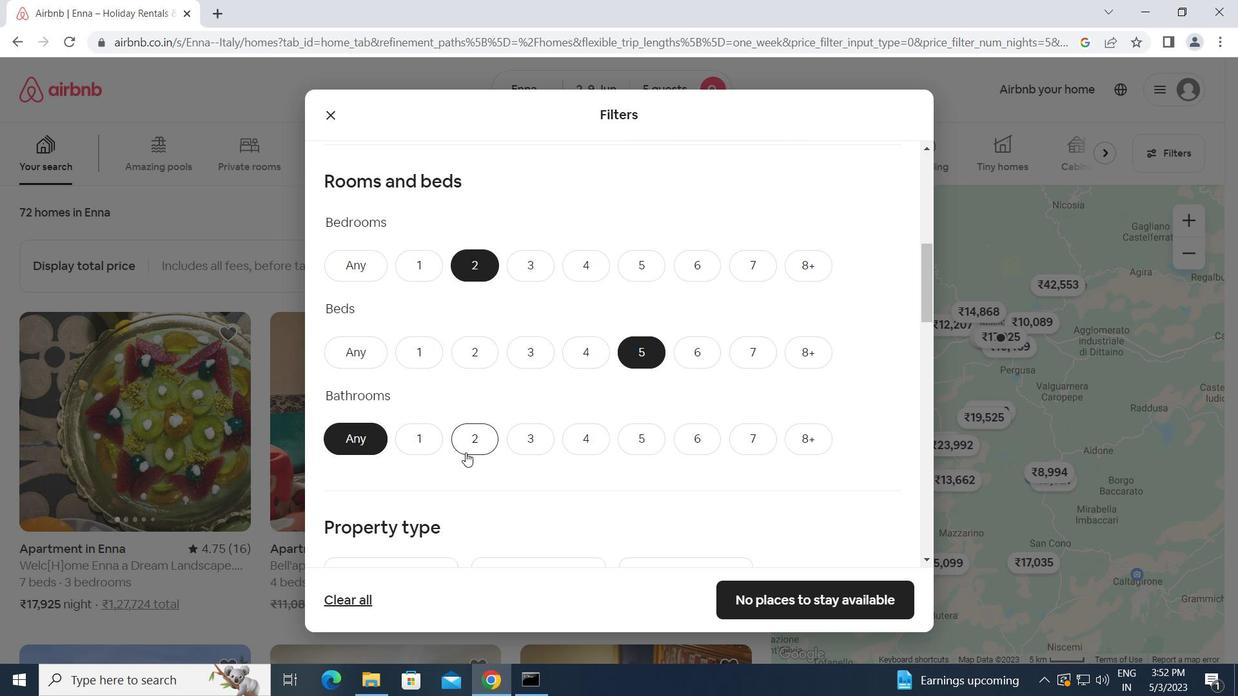 
Action: Mouse pressed left at (470, 446)
Screenshot: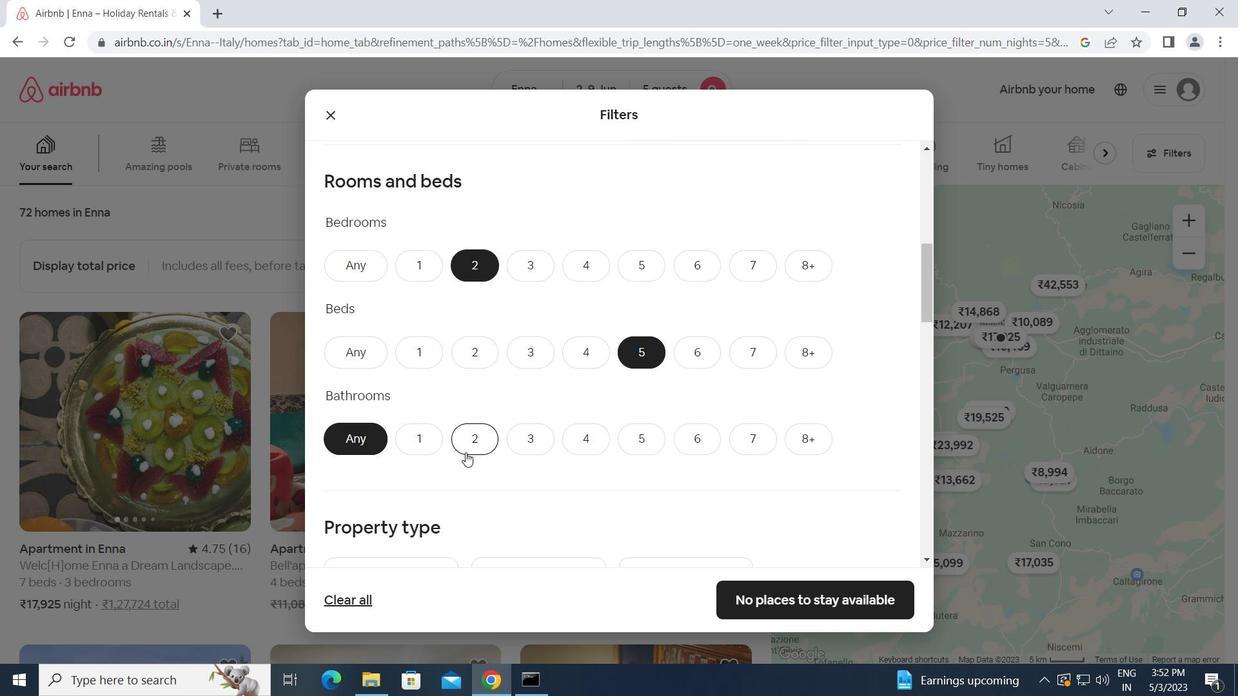 
Action: Mouse moved to (508, 464)
Screenshot: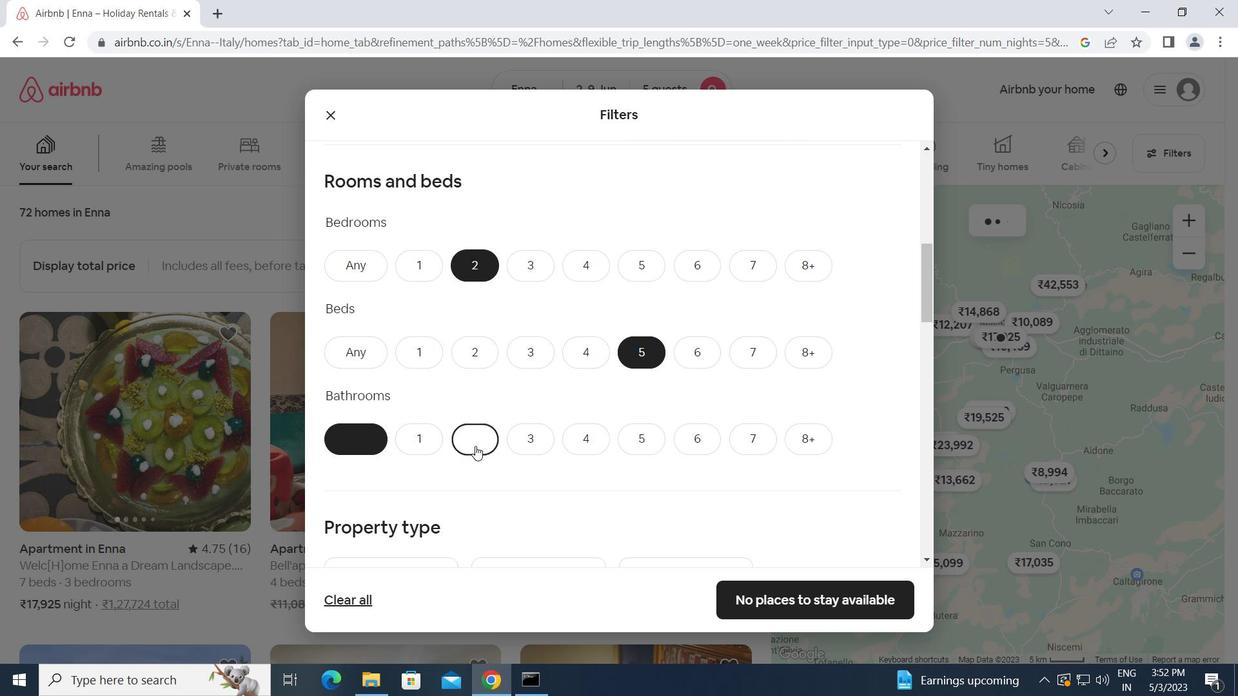
Action: Mouse scrolled (508, 463) with delta (0, 0)
Screenshot: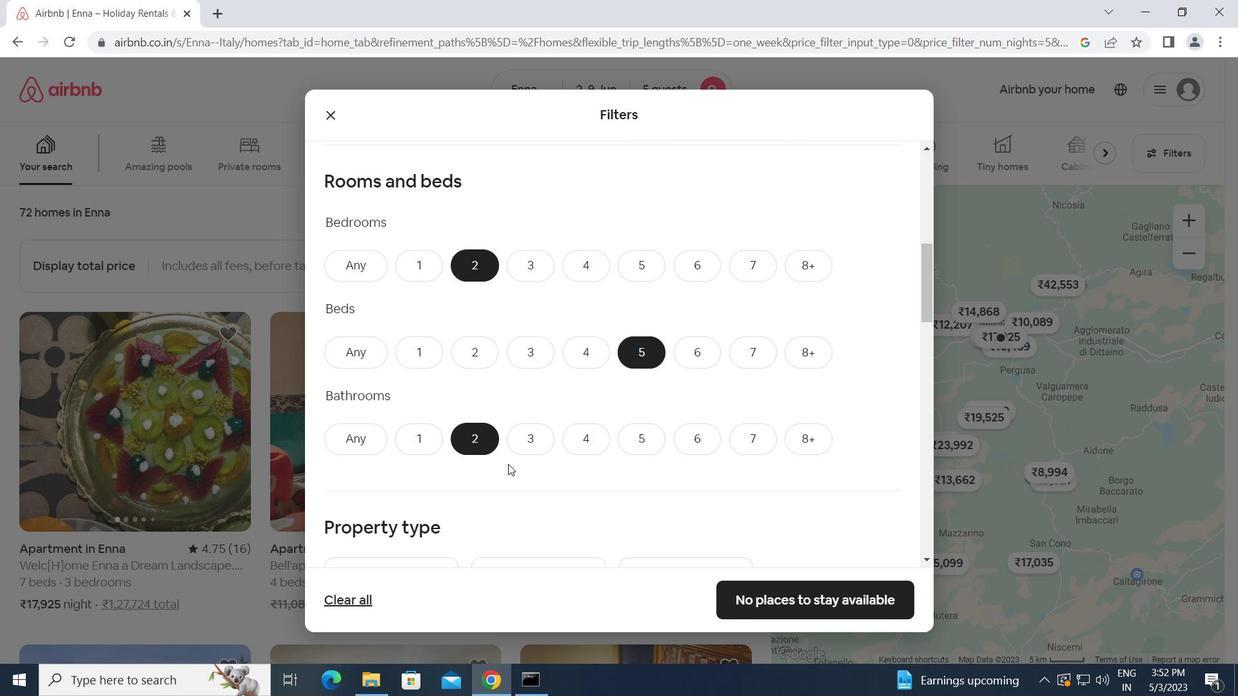 
Action: Mouse scrolled (508, 463) with delta (0, 0)
Screenshot: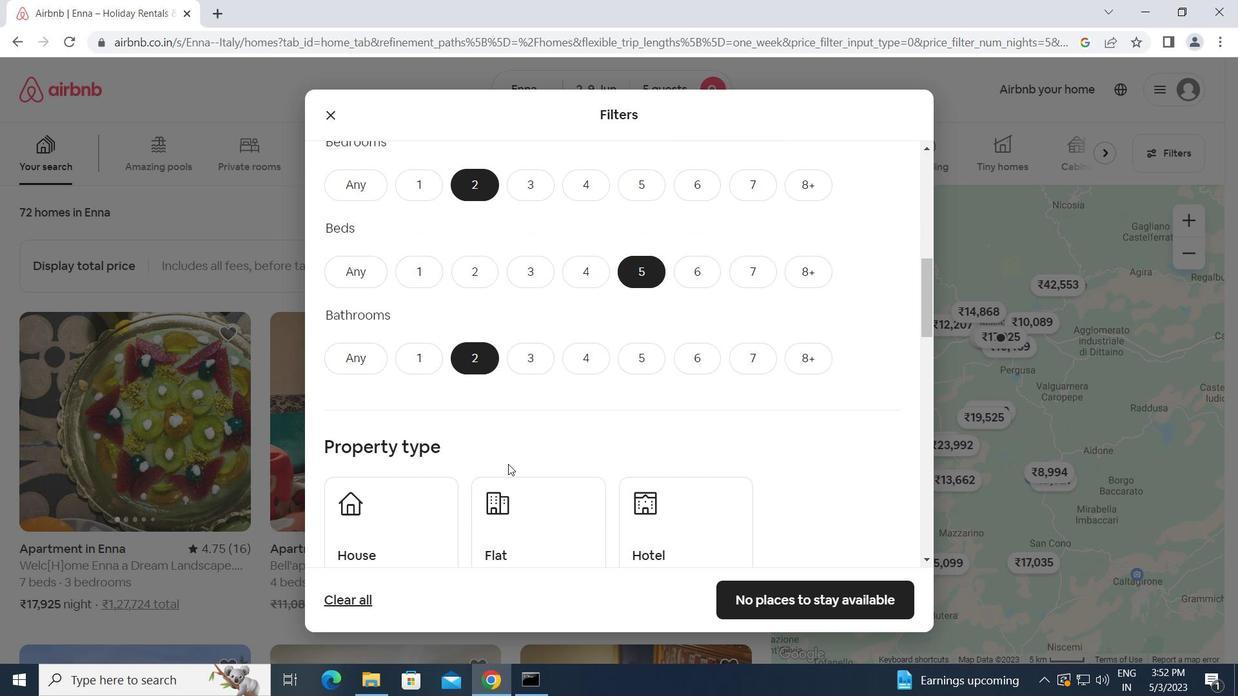 
Action: Mouse moved to (376, 470)
Screenshot: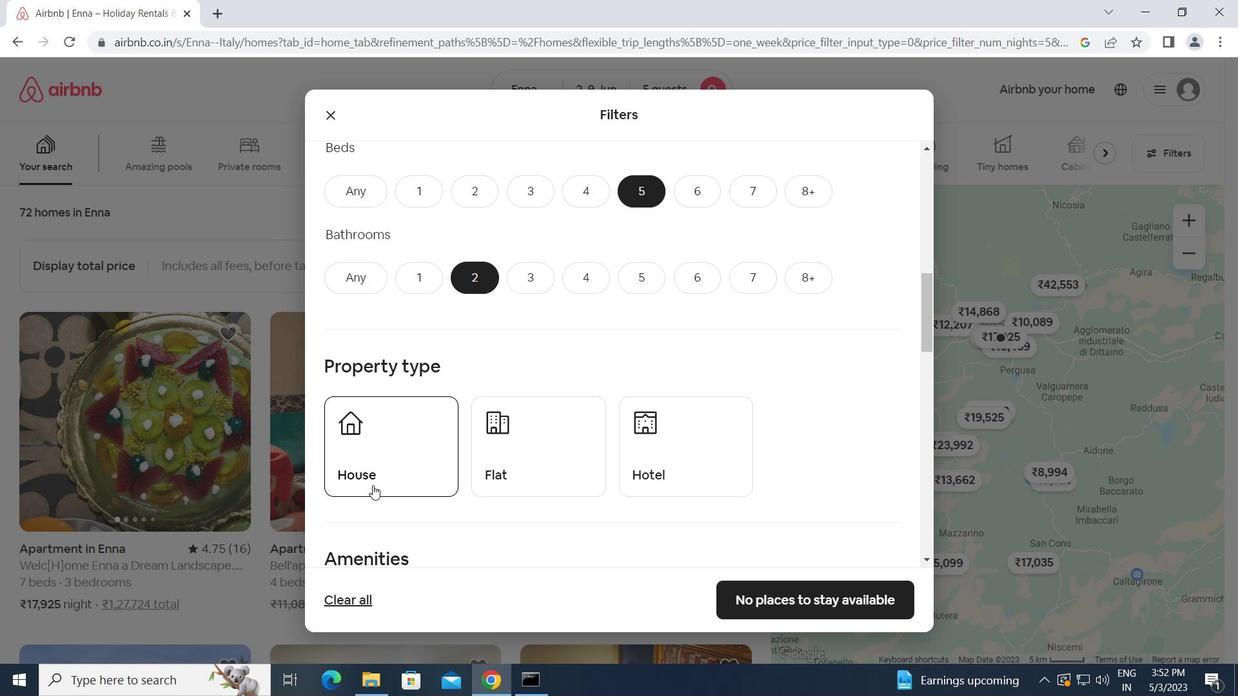 
Action: Mouse pressed left at (376, 470)
Screenshot: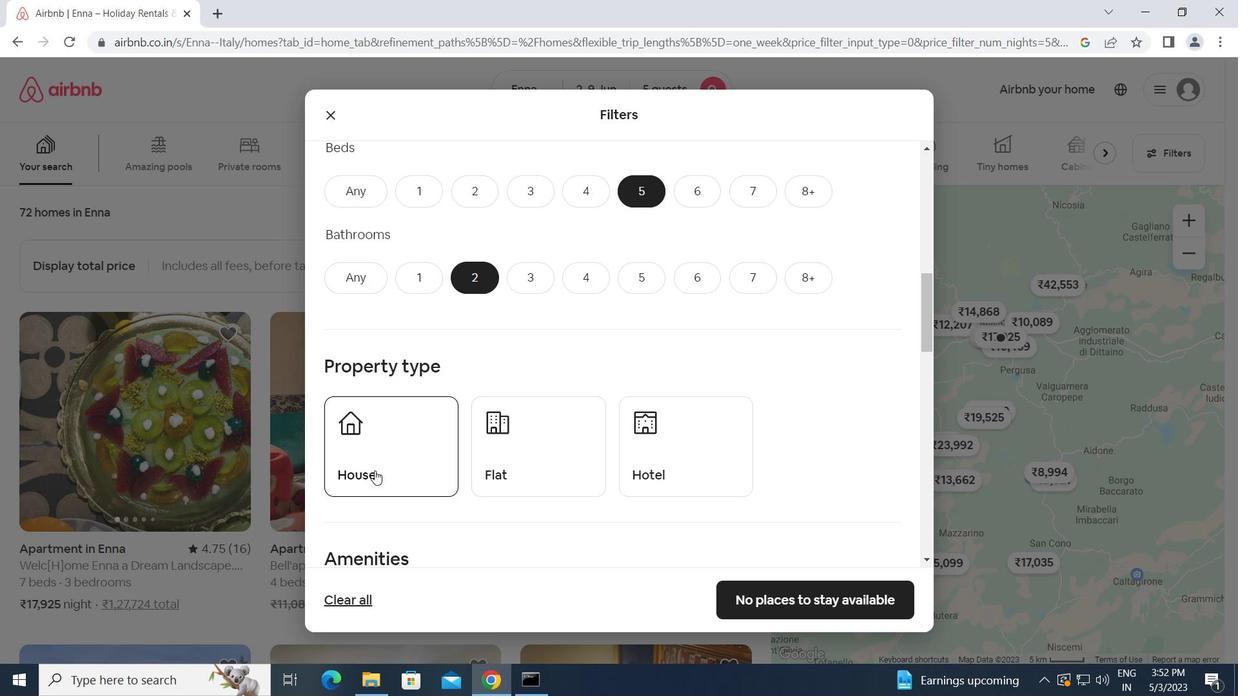 
Action: Mouse moved to (556, 459)
Screenshot: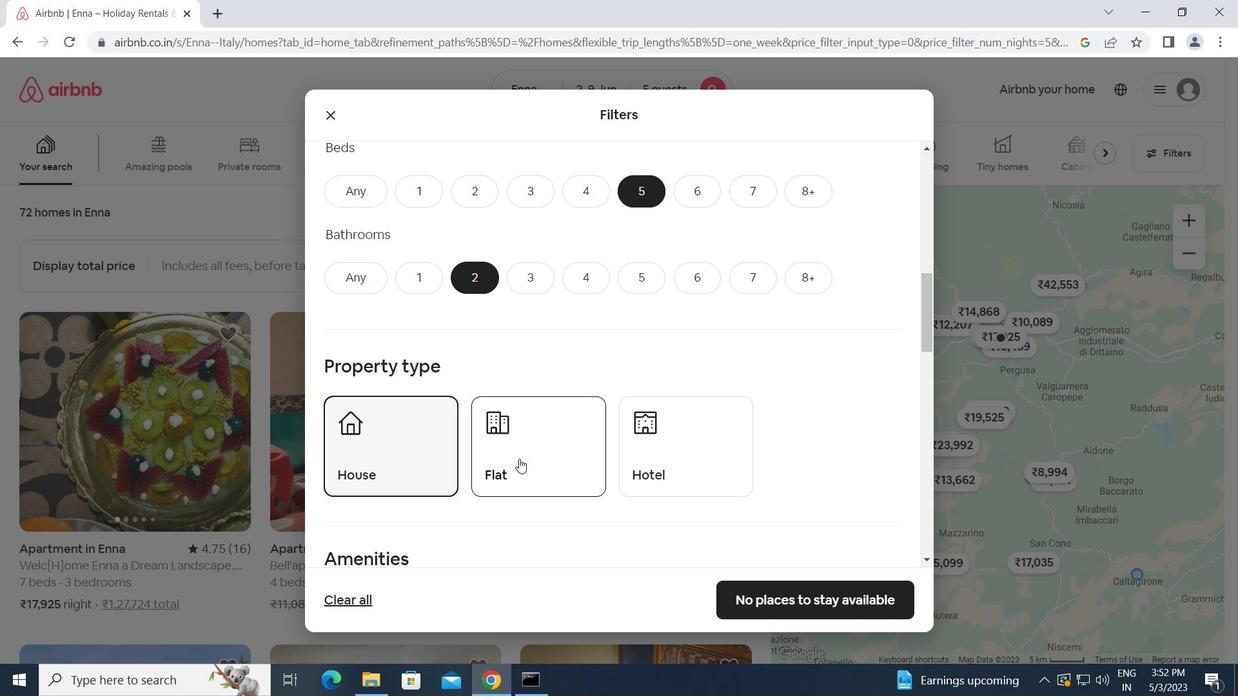 
Action: Mouse pressed left at (556, 459)
Screenshot: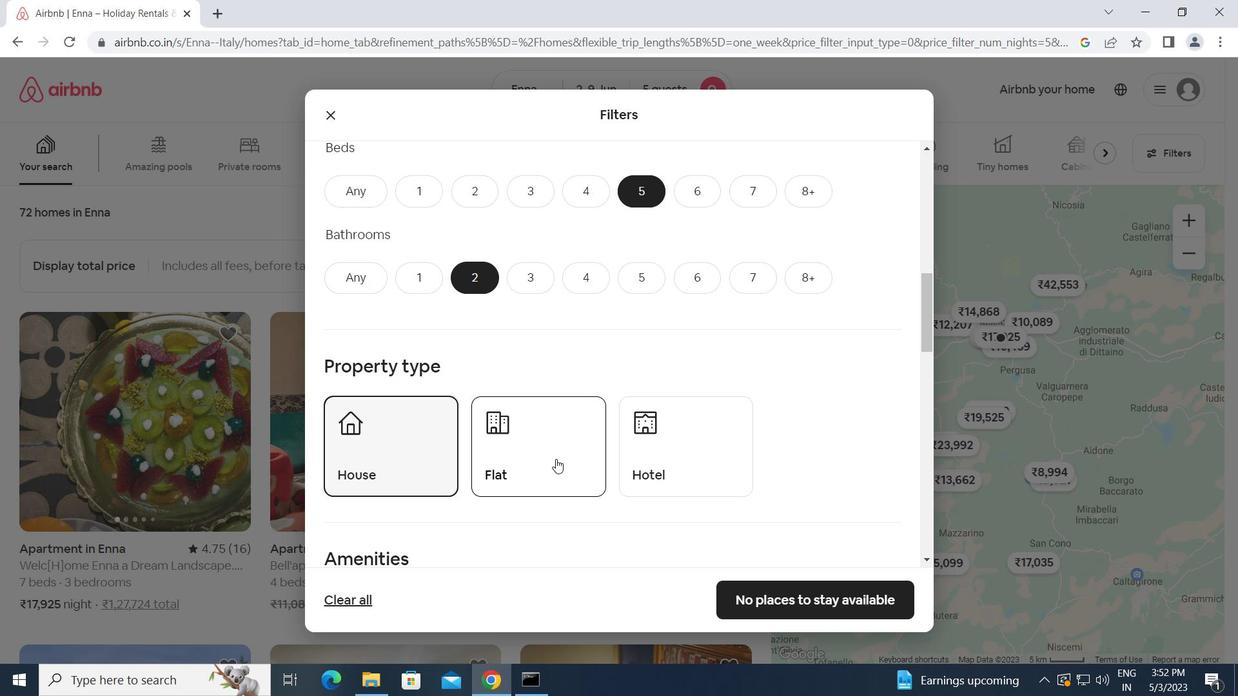 
Action: Mouse moved to (512, 487)
Screenshot: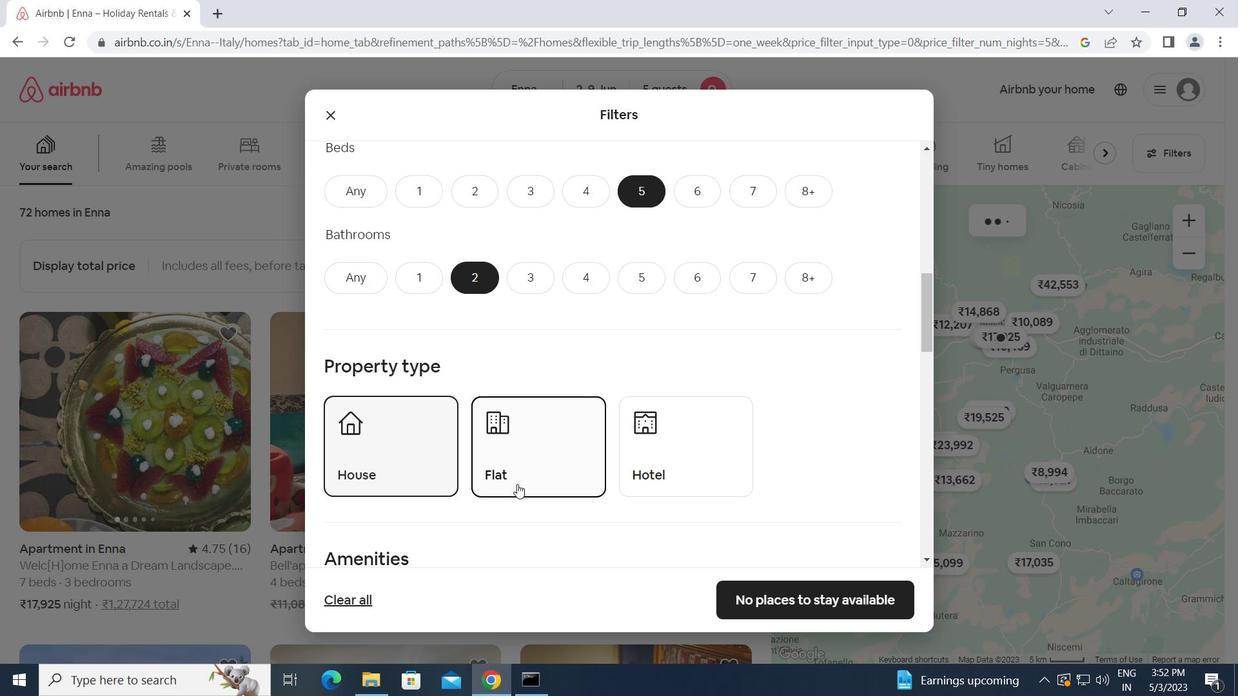 
Action: Mouse scrolled (512, 487) with delta (0, 0)
Screenshot: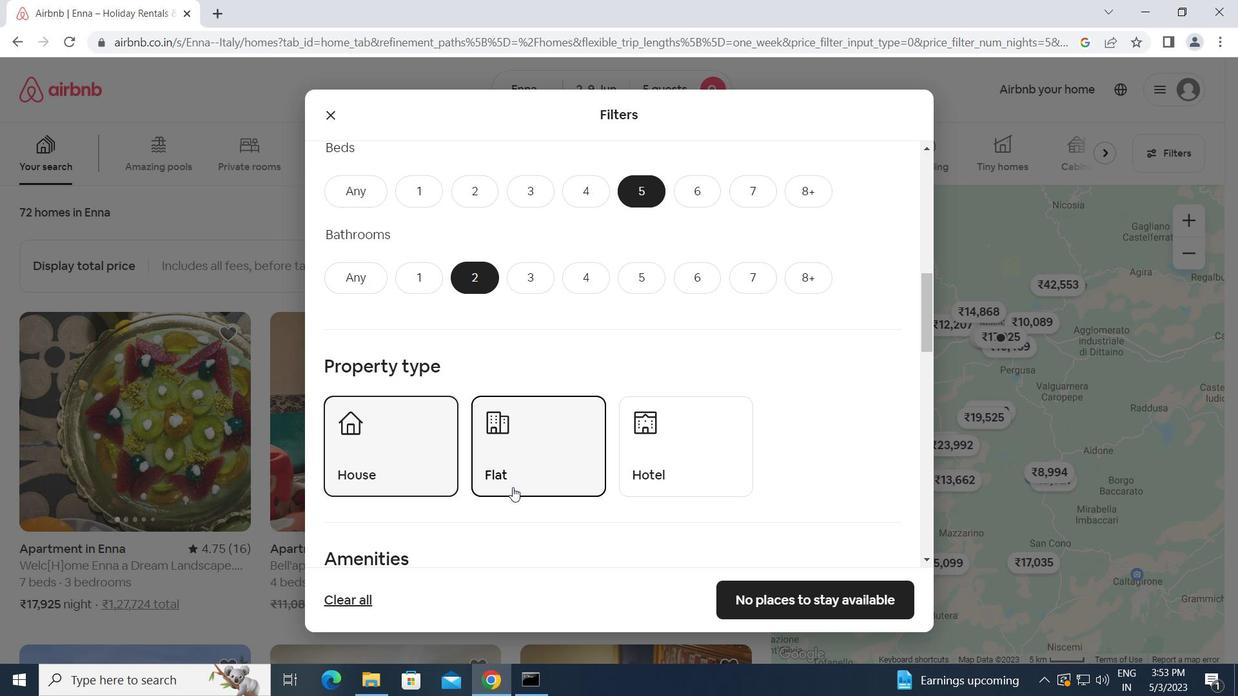 
Action: Mouse scrolled (512, 487) with delta (0, 0)
Screenshot: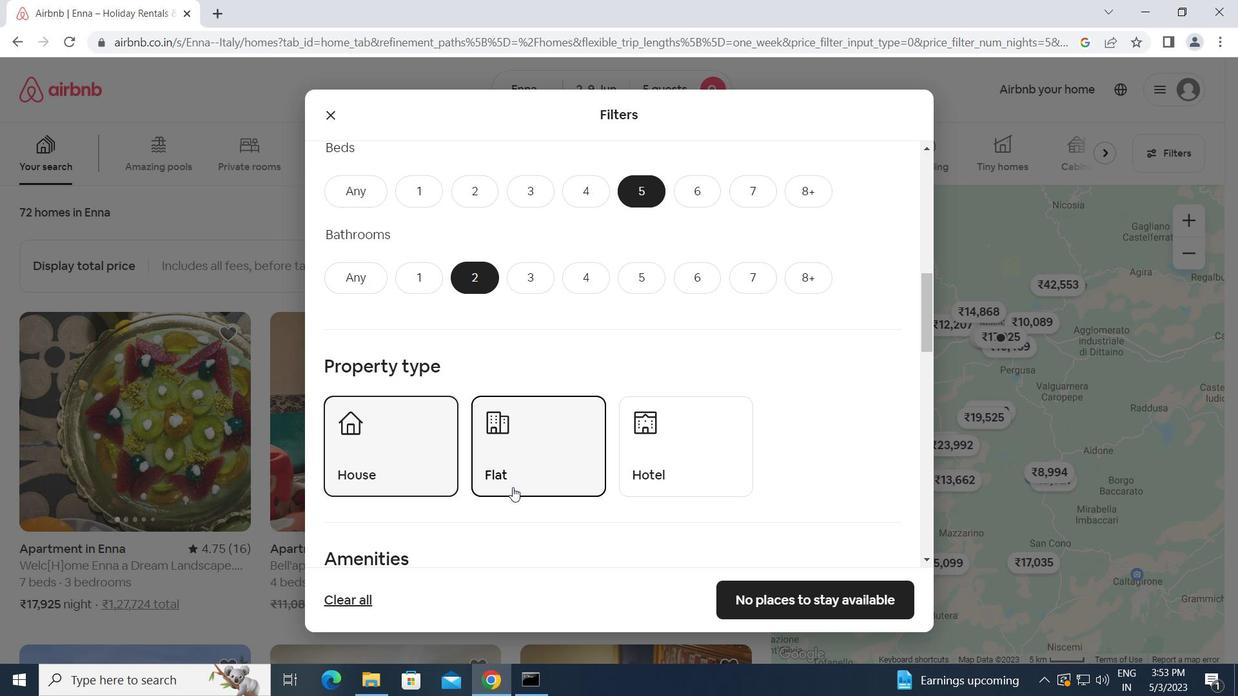 
Action: Mouse scrolled (512, 487) with delta (0, 0)
Screenshot: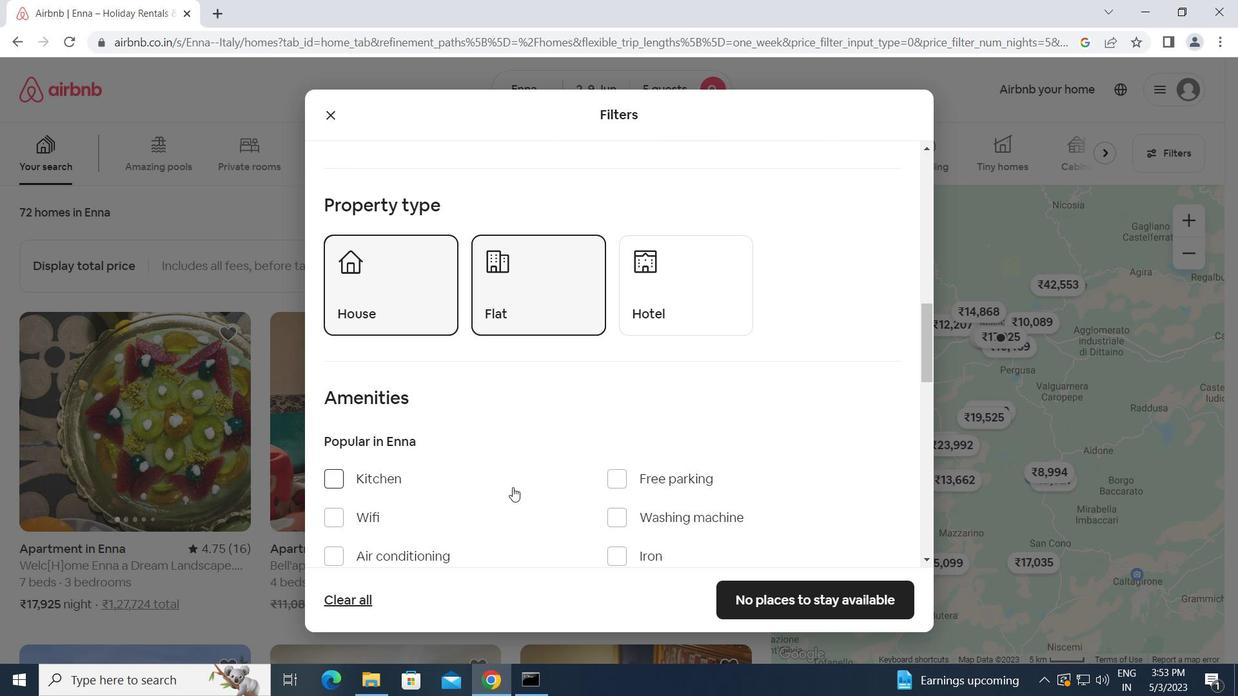 
Action: Mouse scrolled (512, 487) with delta (0, 0)
Screenshot: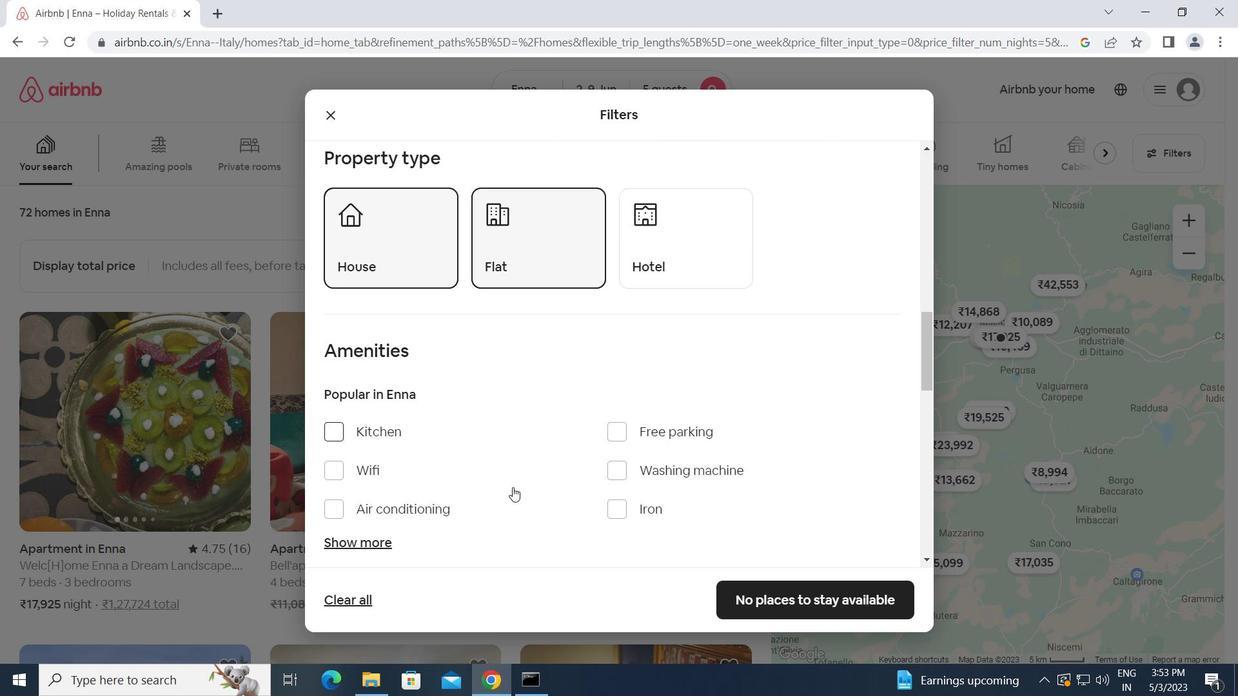 
Action: Mouse scrolled (512, 487) with delta (0, 0)
Screenshot: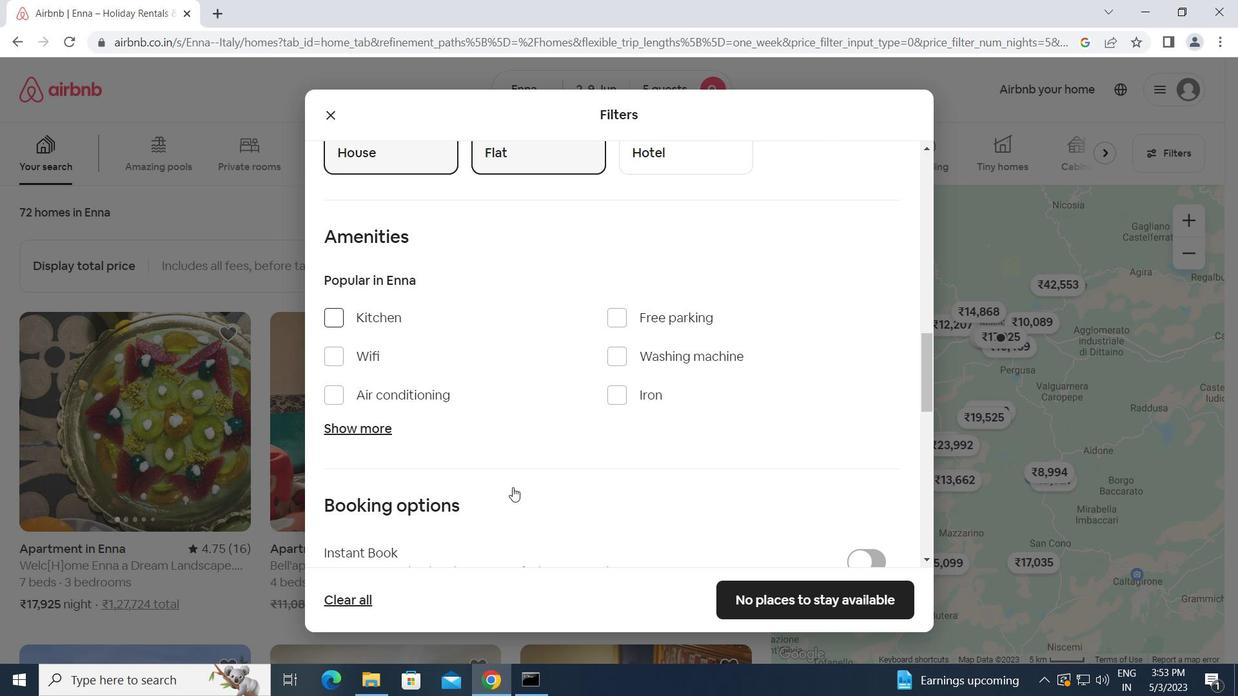 
Action: Mouse scrolled (512, 487) with delta (0, 0)
Screenshot: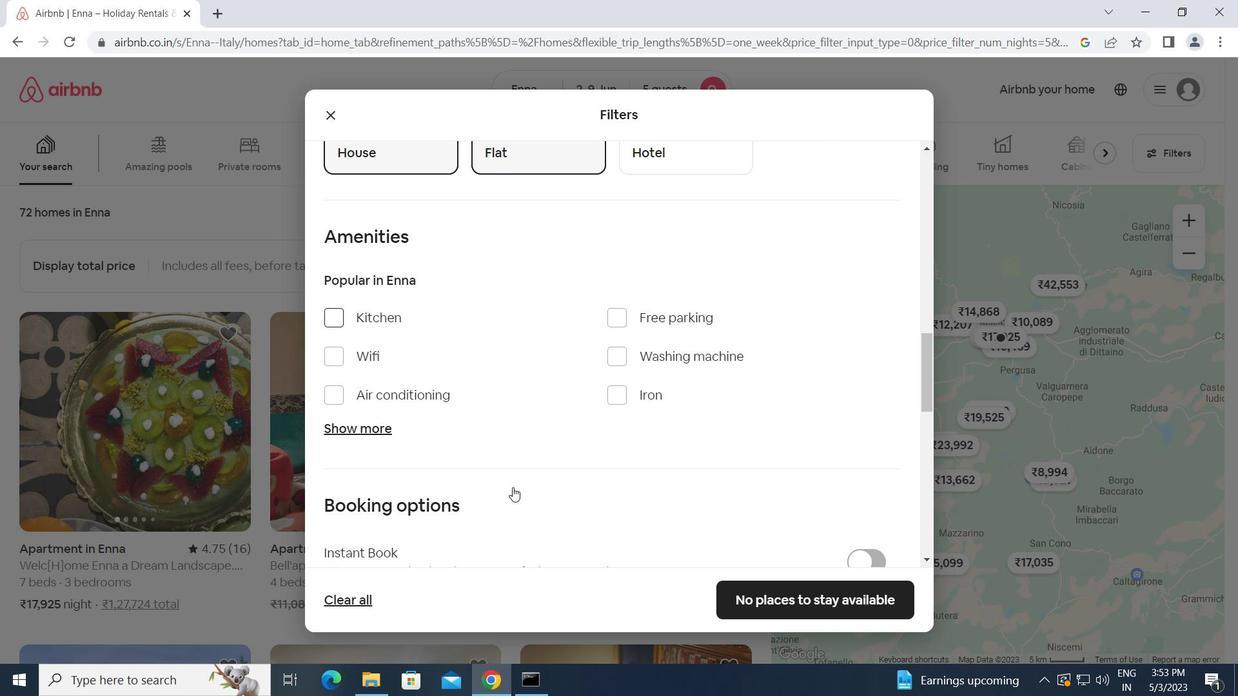 
Action: Mouse moved to (858, 456)
Screenshot: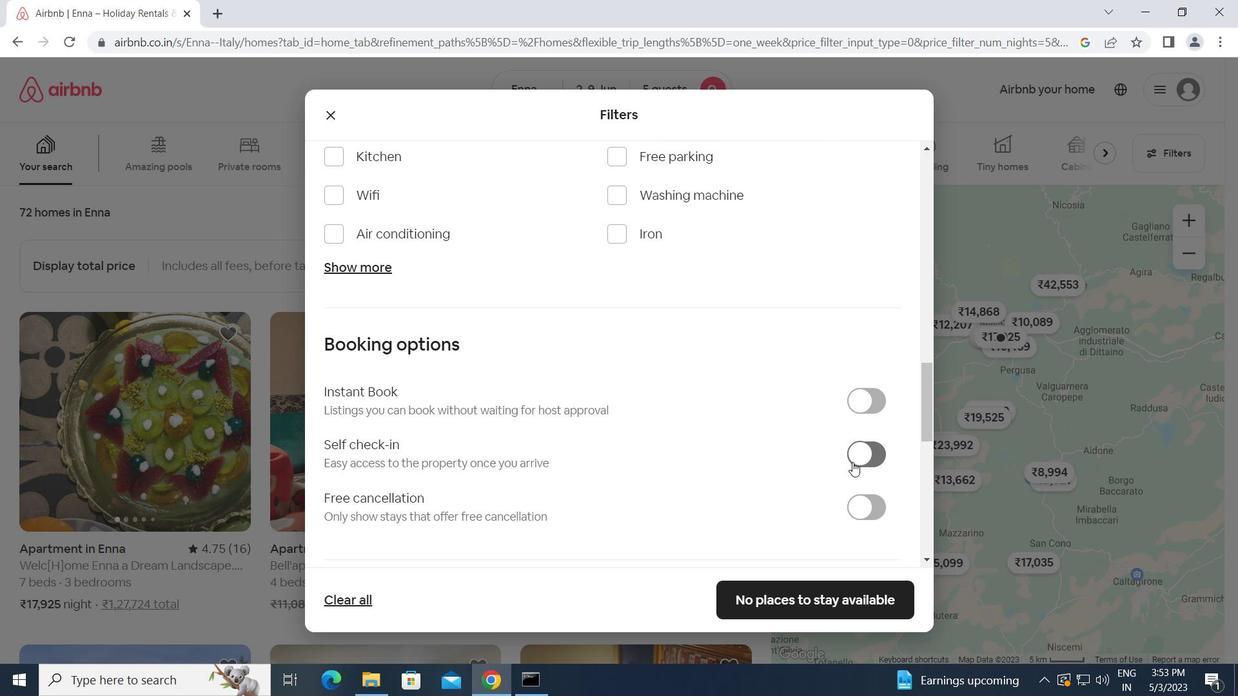 
Action: Mouse pressed left at (858, 456)
Screenshot: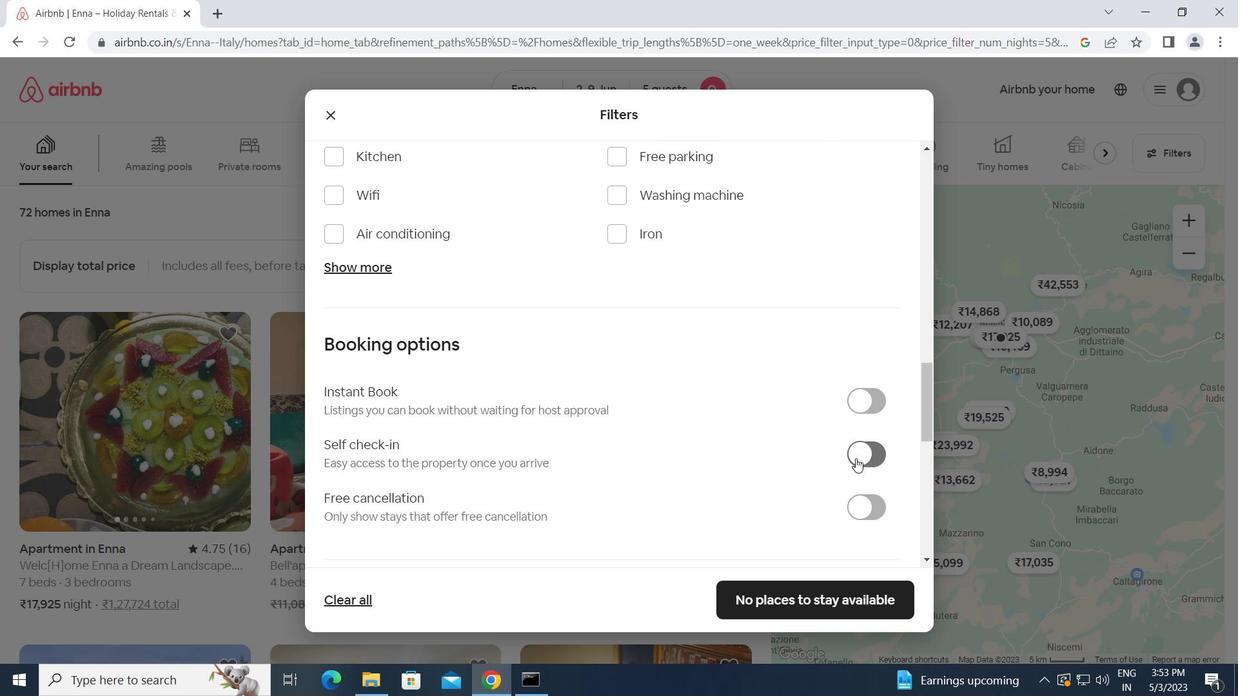 
Action: Mouse moved to (668, 494)
Screenshot: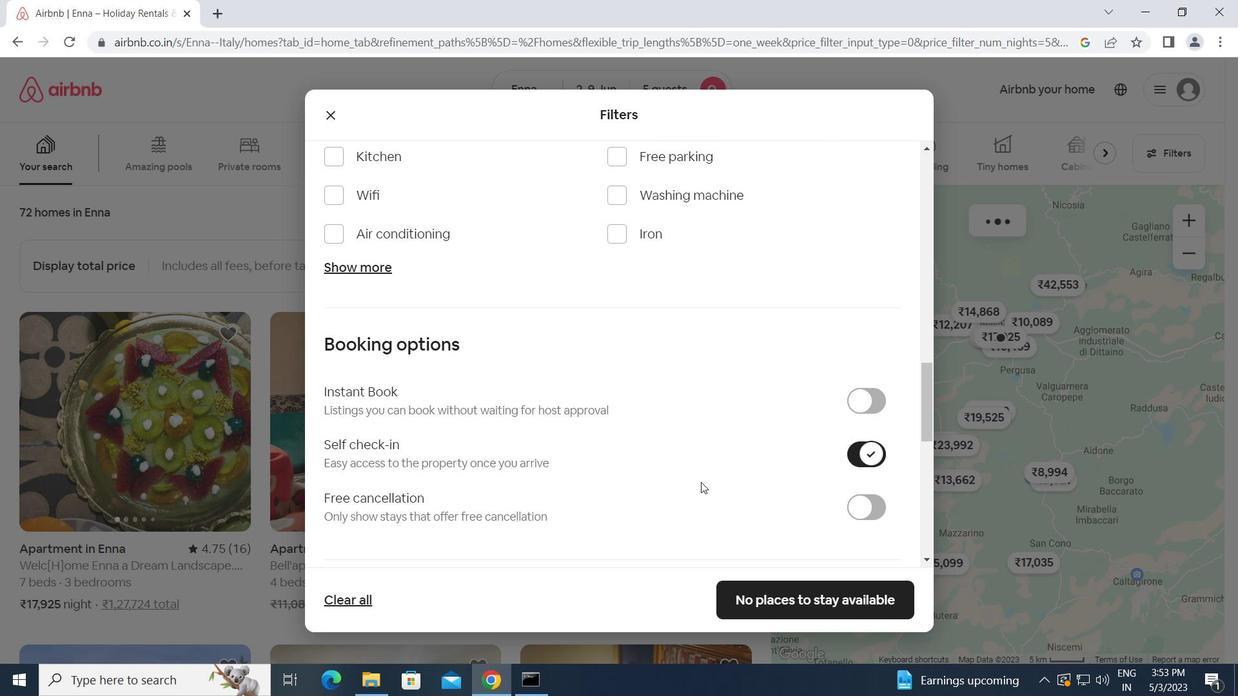 
Action: Mouse scrolled (668, 494) with delta (0, 0)
Screenshot: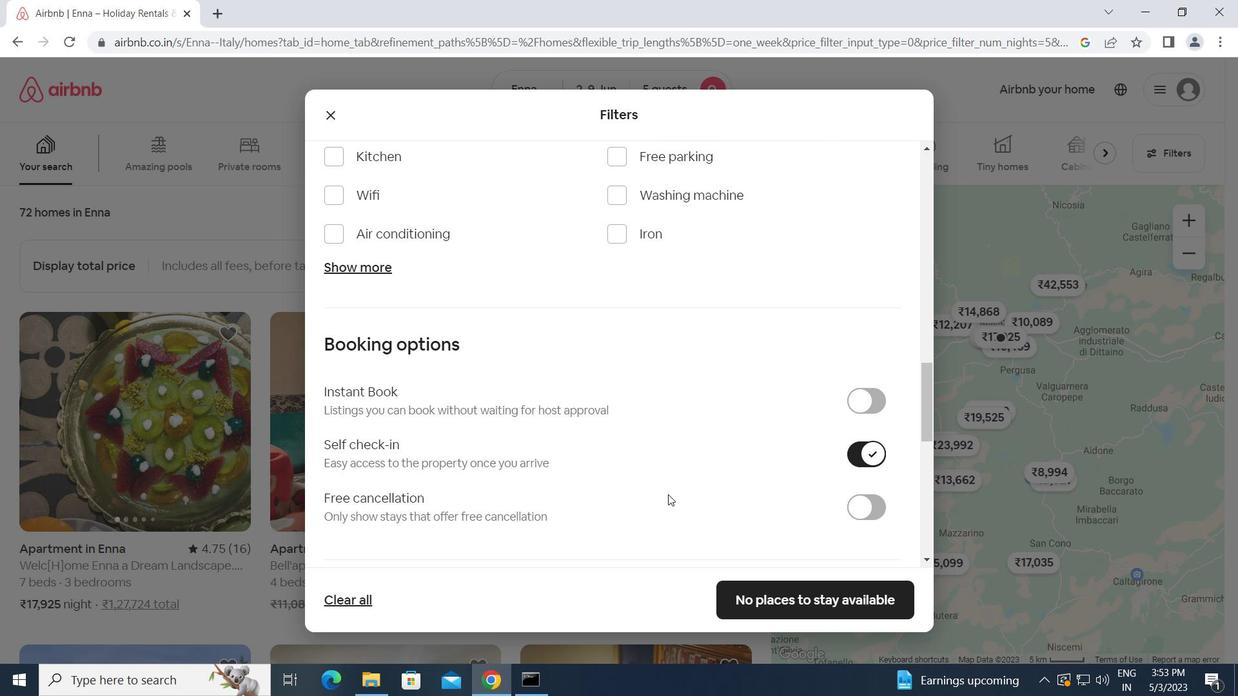 
Action: Mouse scrolled (668, 494) with delta (0, 0)
Screenshot: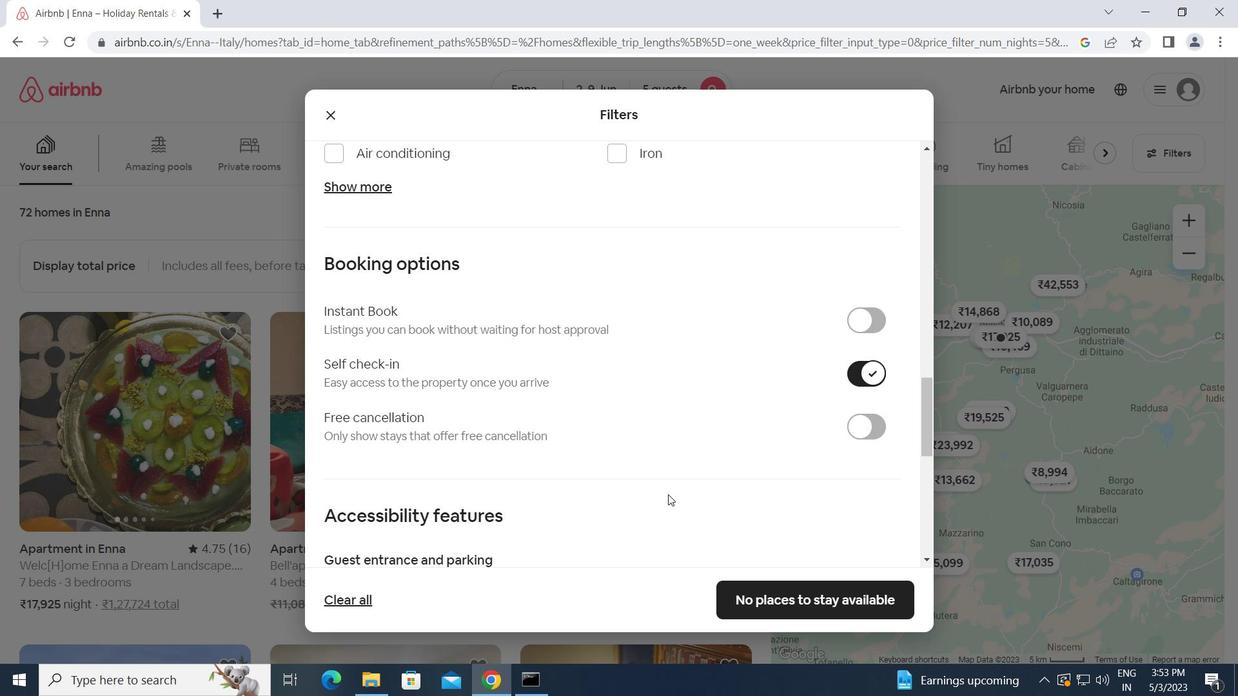 
Action: Mouse scrolled (668, 494) with delta (0, 0)
Screenshot: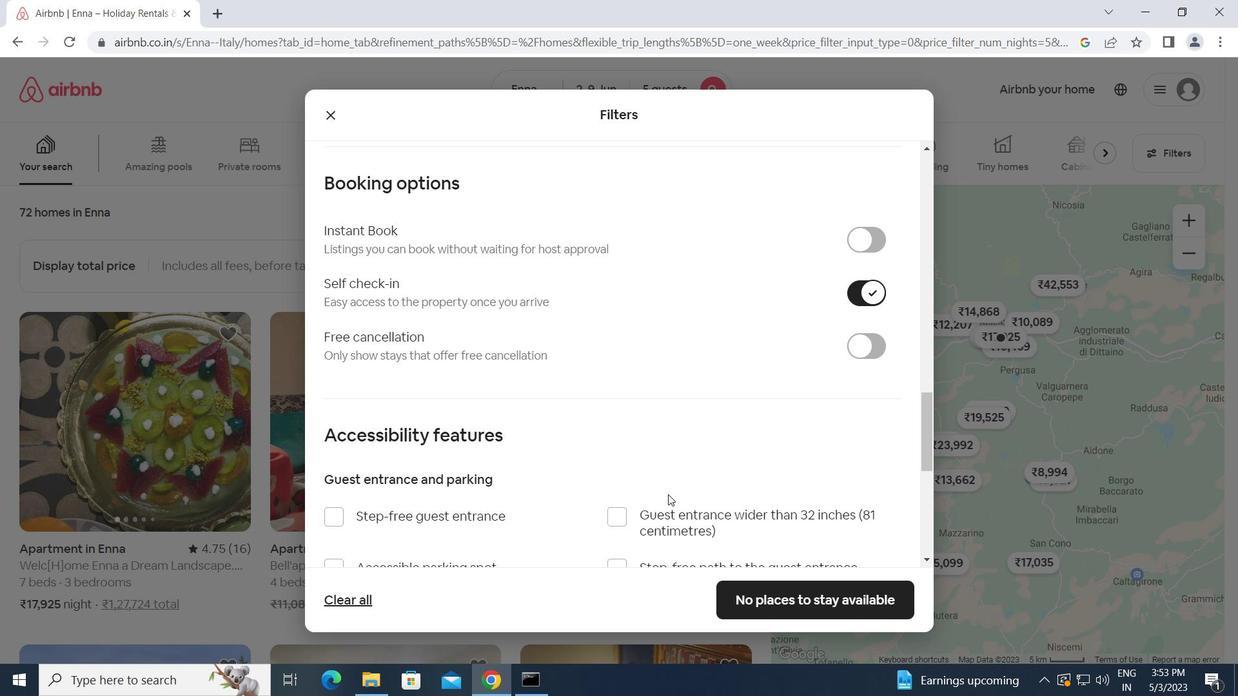 
Action: Mouse scrolled (668, 494) with delta (0, 0)
Screenshot: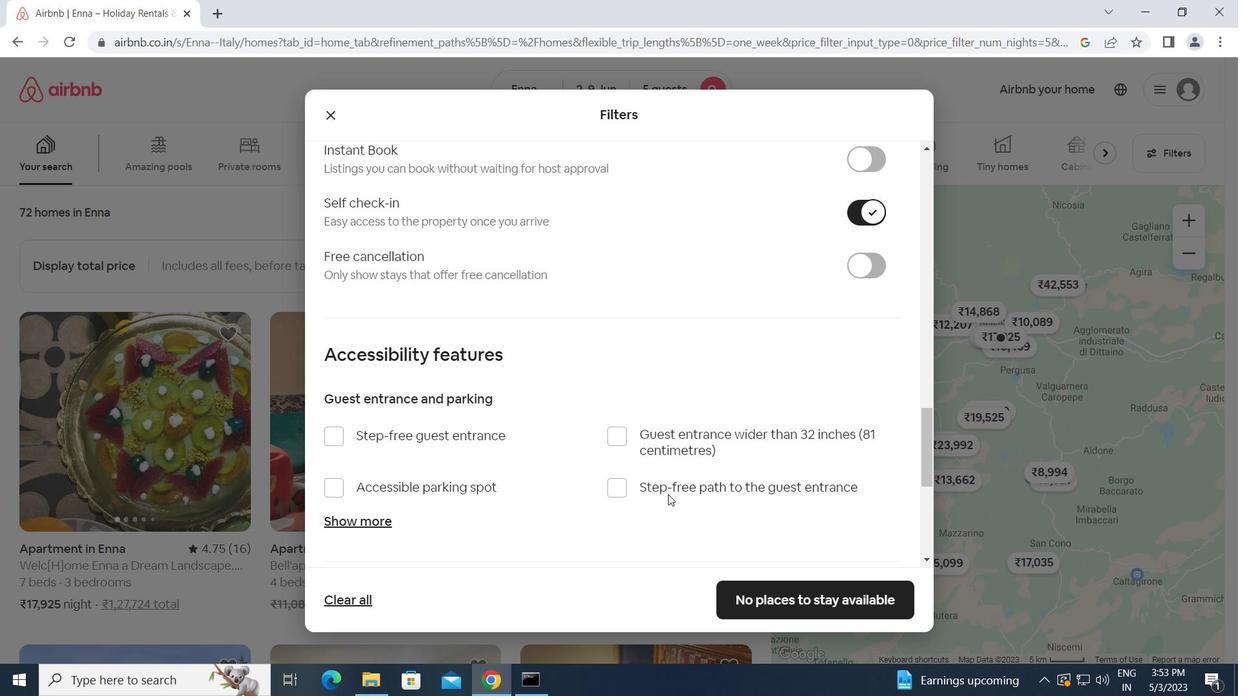 
Action: Mouse scrolled (668, 494) with delta (0, 0)
Screenshot: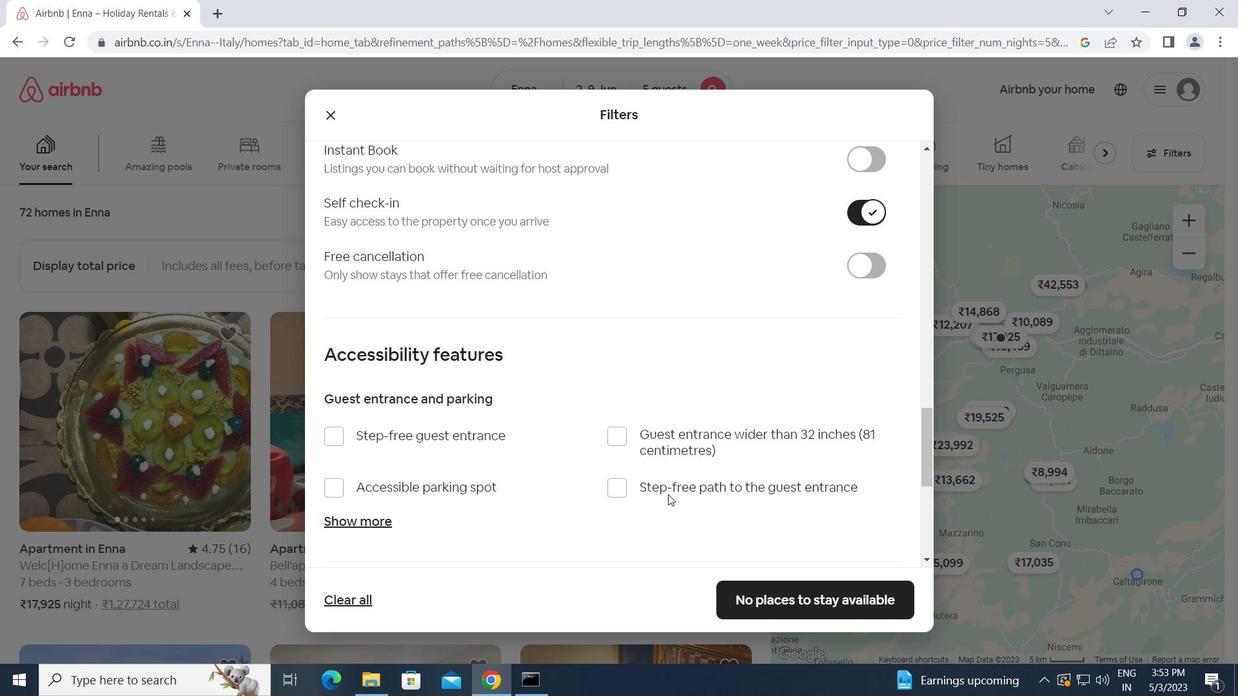 
Action: Mouse scrolled (668, 494) with delta (0, 0)
Screenshot: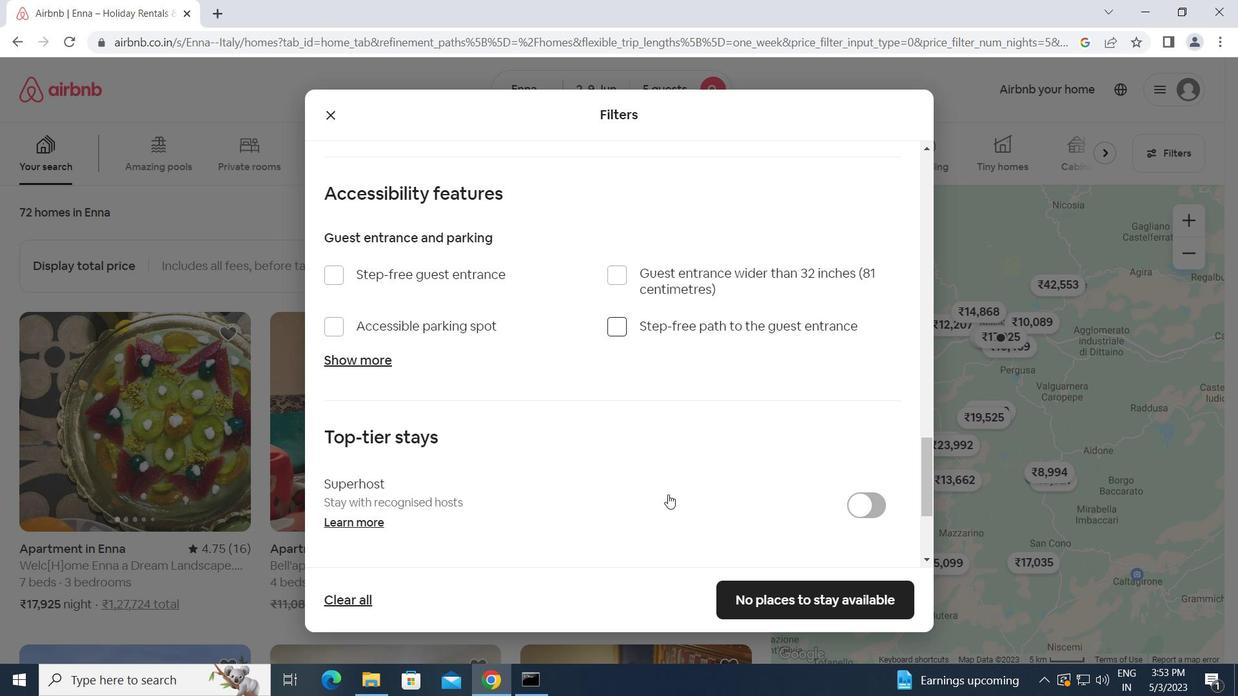 
Action: Mouse scrolled (668, 494) with delta (0, 0)
Screenshot: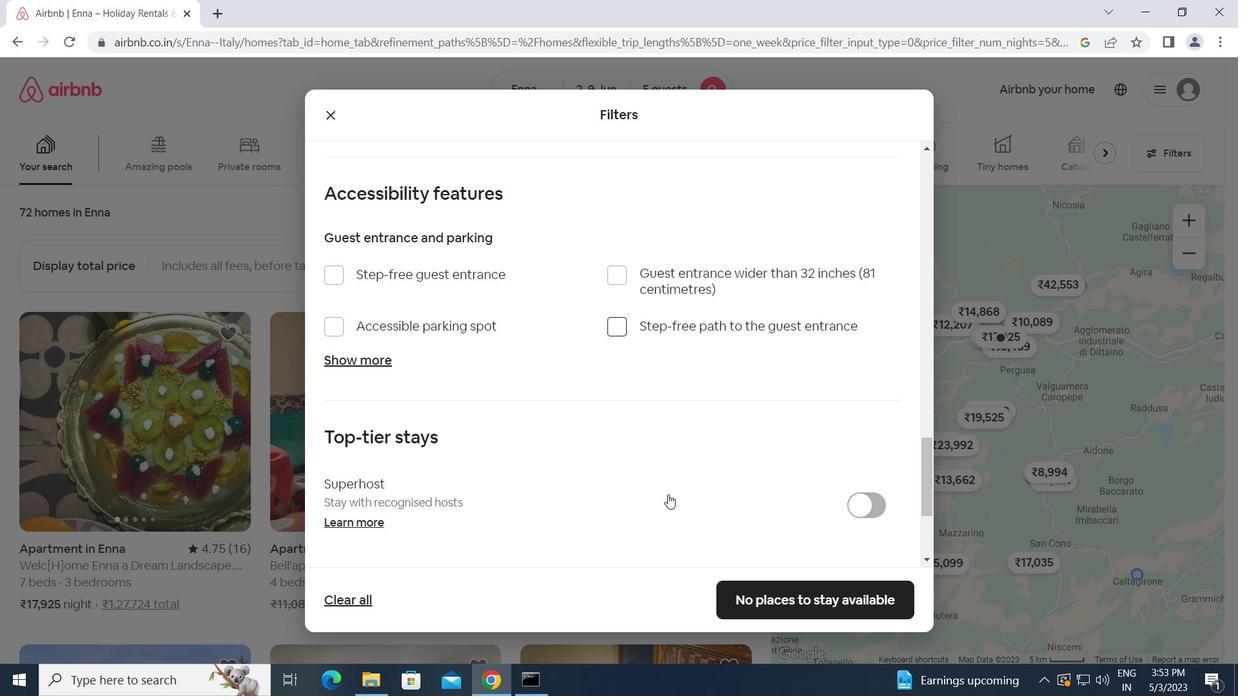 
Action: Mouse scrolled (668, 494) with delta (0, 0)
Screenshot: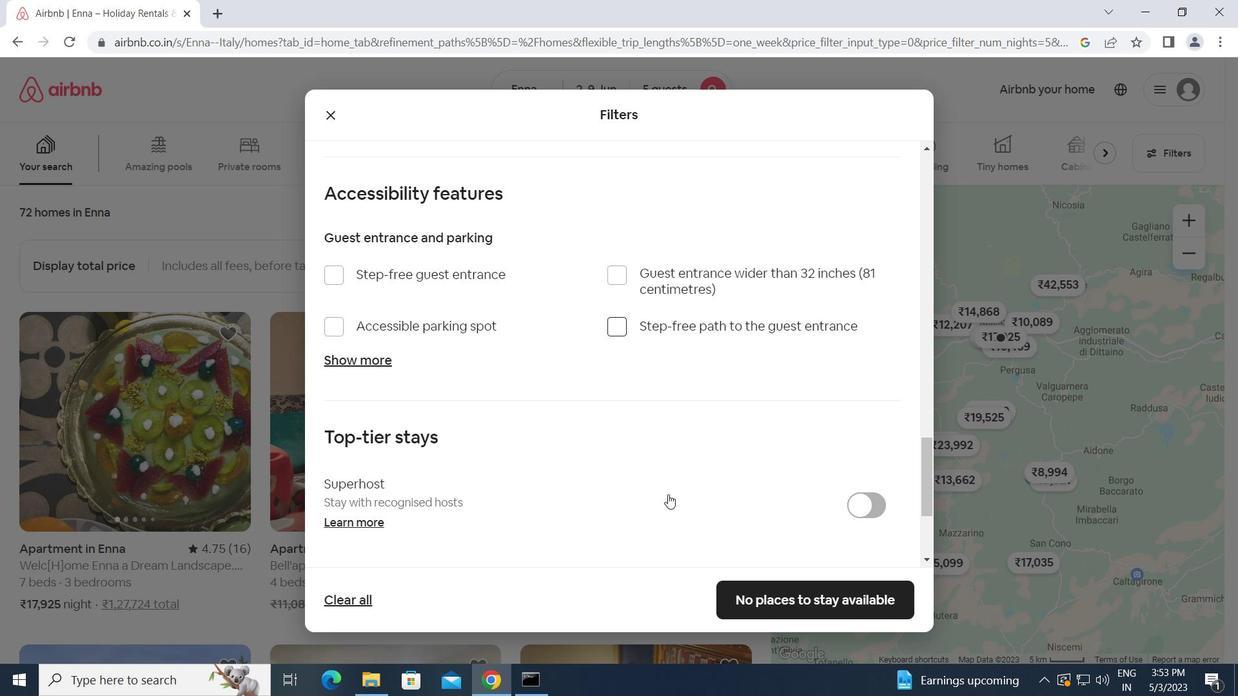 
Action: Mouse moved to (332, 447)
Screenshot: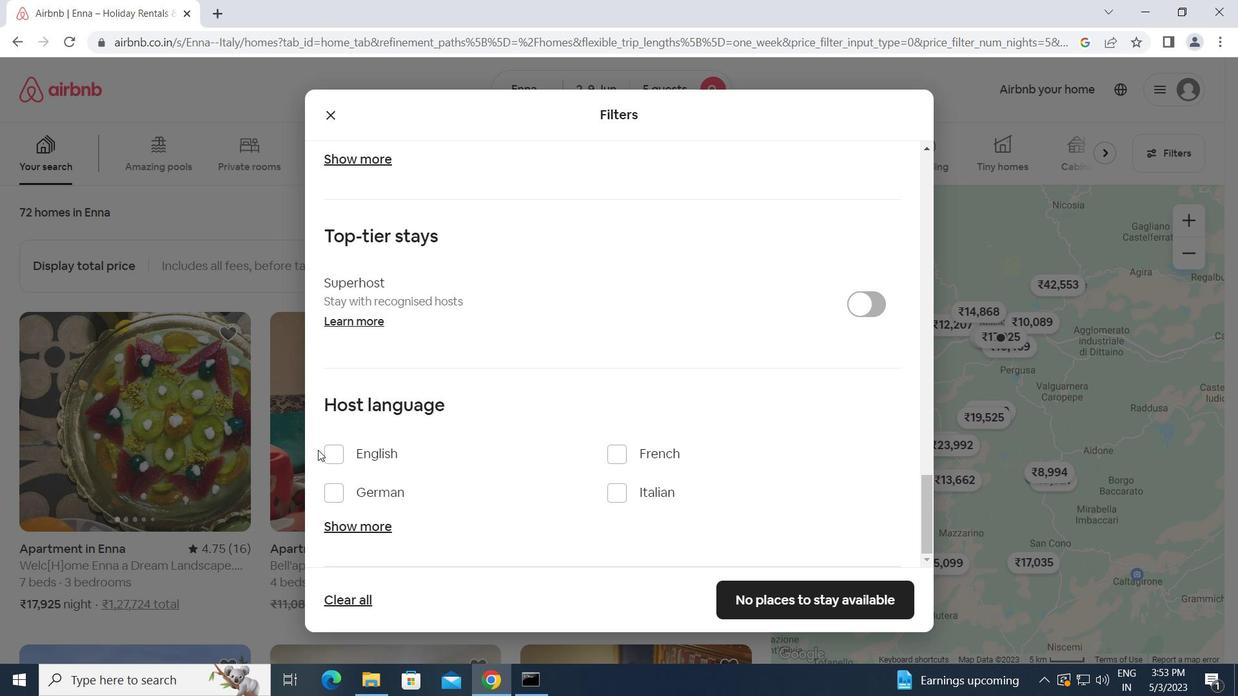 
Action: Mouse pressed left at (332, 447)
Screenshot: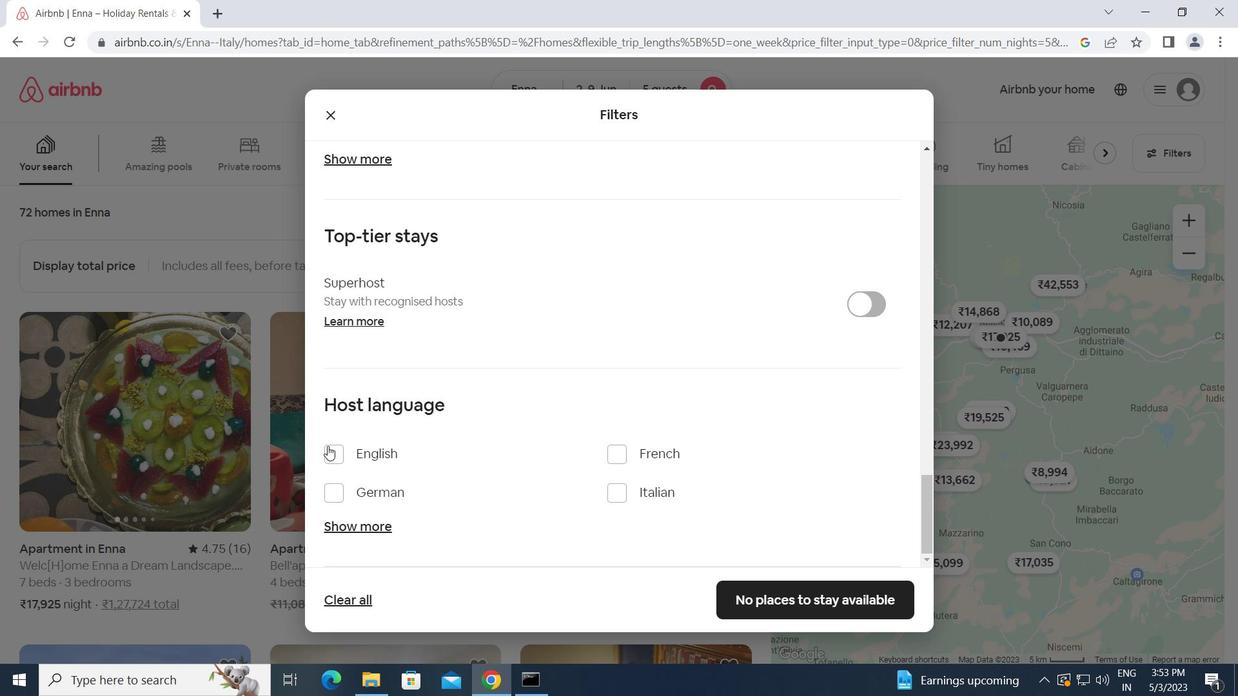 
Action: Mouse moved to (816, 587)
Screenshot: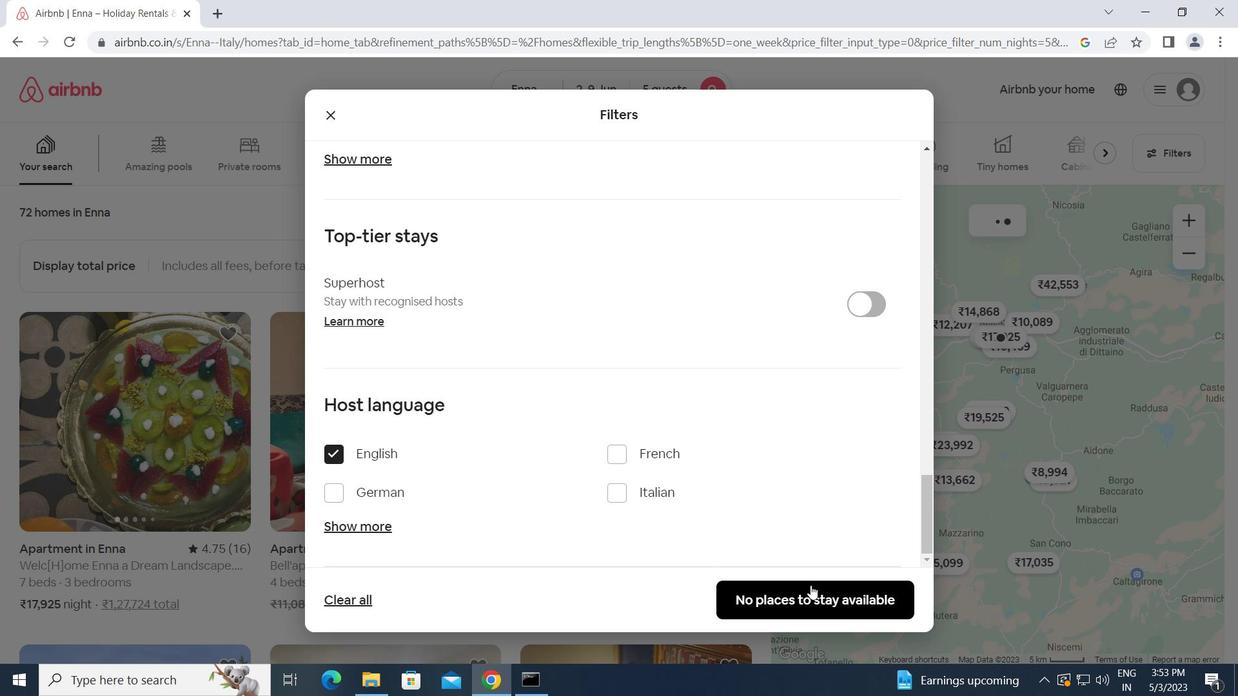 
Action: Mouse pressed left at (816, 587)
Screenshot: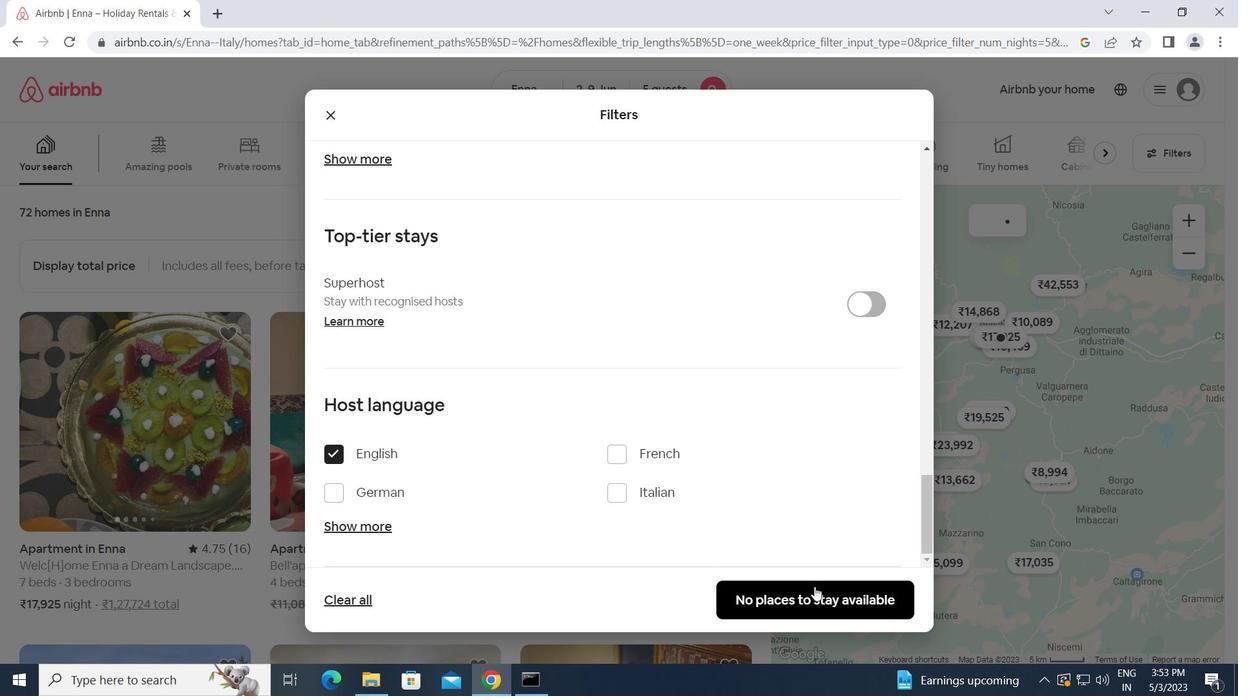 
